Task: Look for space in Shāhīn Dezh, Iran from 5th June, 2023 to 16th June, 2023 for 2 adults in price range Rs.7000 to Rs.15000. Place can be entire place with 1  bedroom having 1 bed and 1 bathroom. Property type can be house, flat, guest house, hotel. Booking option can be shelf check-in. Required host language is English.
Action: Mouse moved to (542, 76)
Screenshot: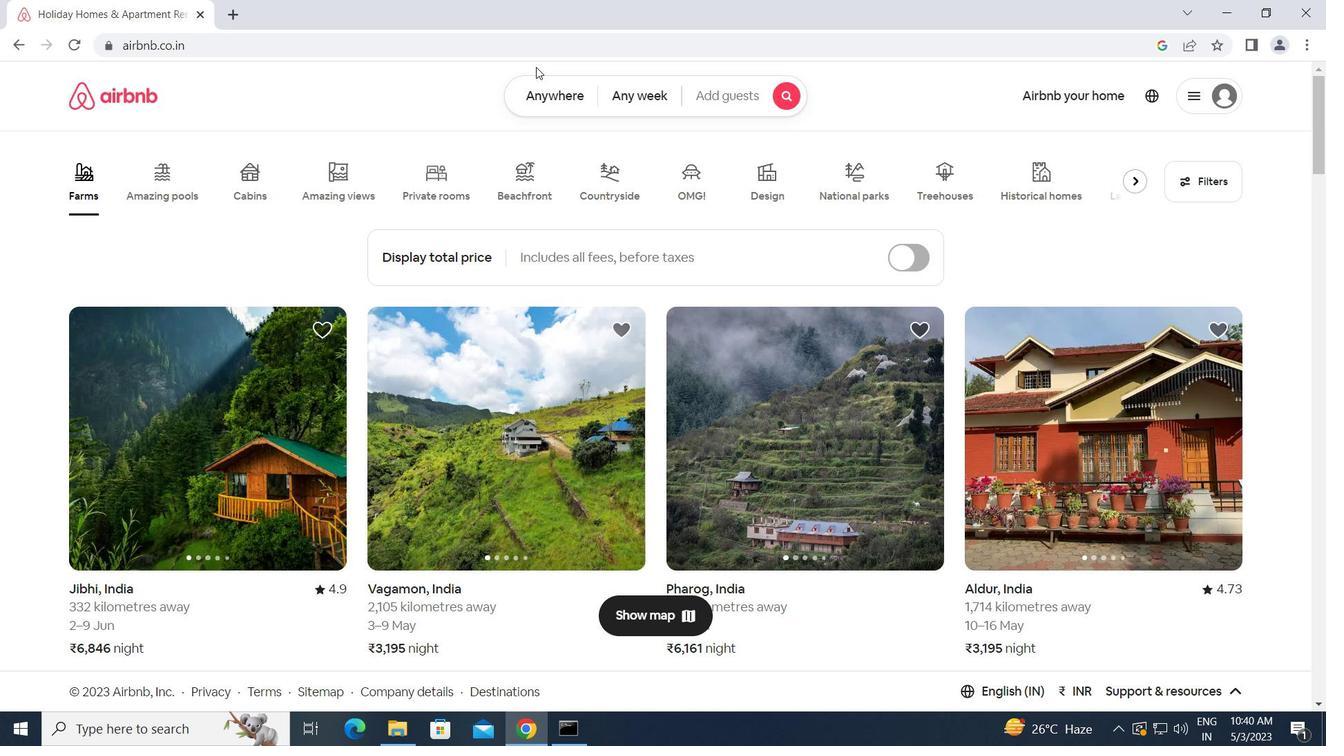 
Action: Mouse pressed left at (542, 76)
Screenshot: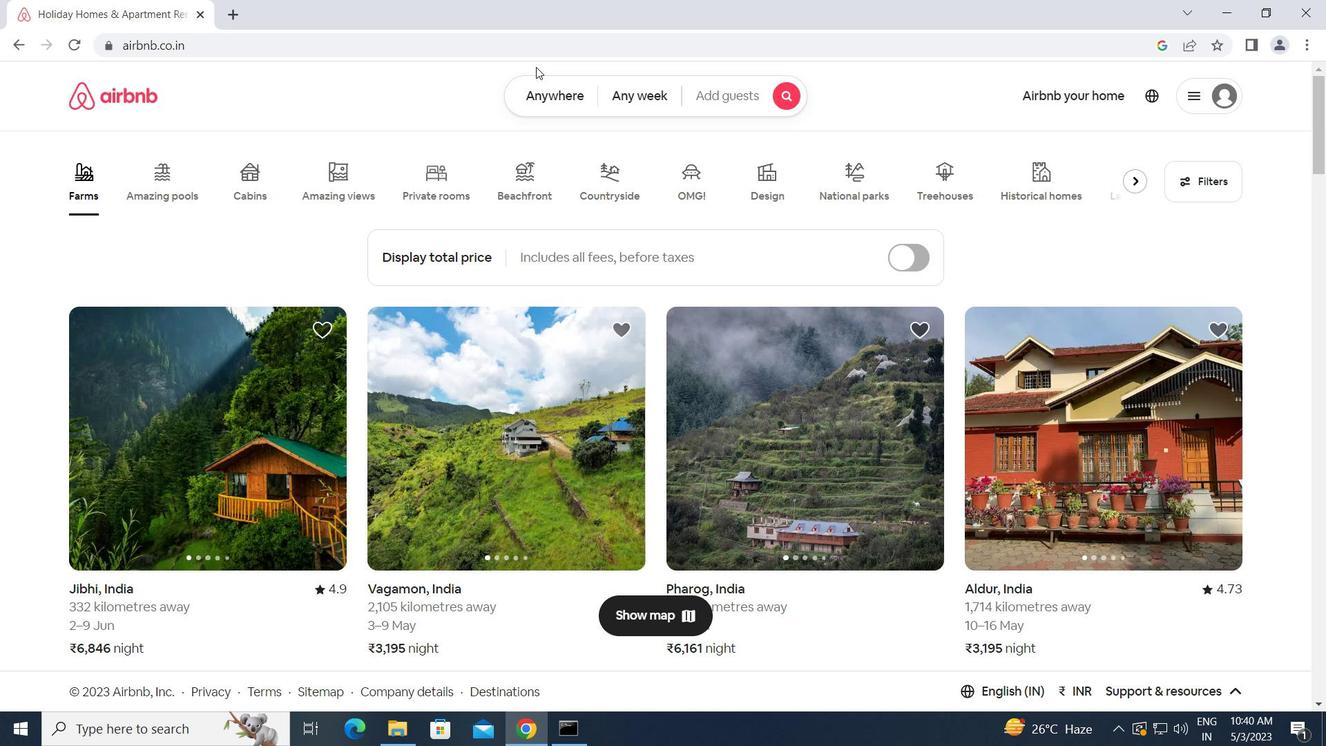 
Action: Mouse moved to (433, 149)
Screenshot: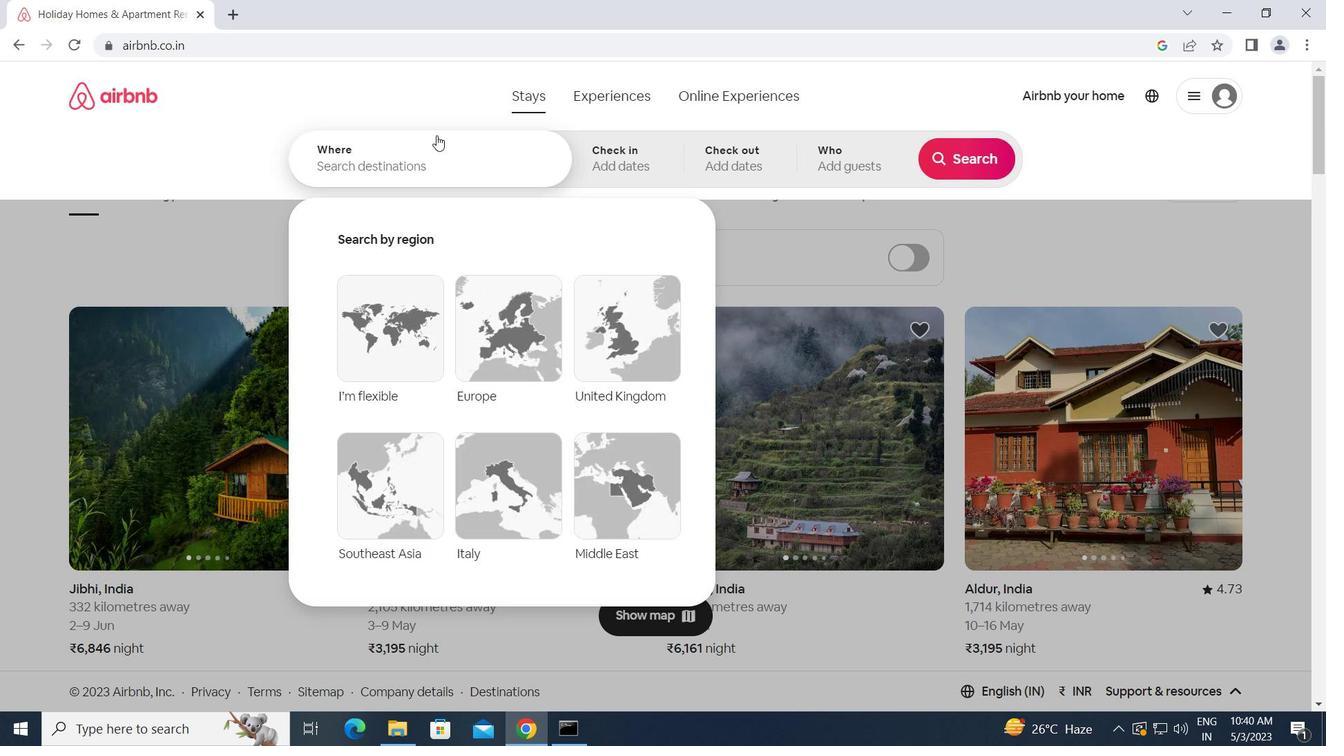 
Action: Mouse pressed left at (433, 149)
Screenshot: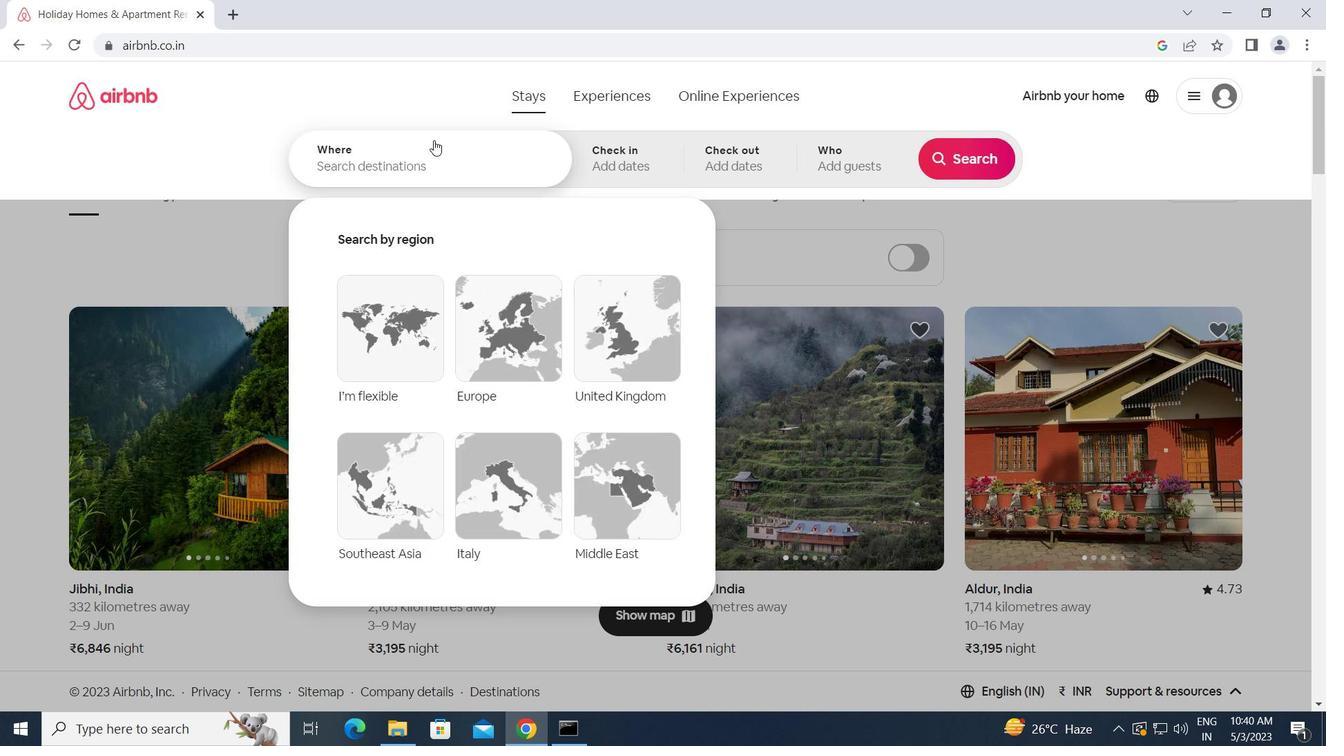 
Action: Key pressed s<Key.caps_lock>hahin,<Key.space><Key.backspace><Key.backspace><Key.space><Key.caps_lock>d<Key.caps_lock>ezh,<Key.space><Key.caps_lock>i<Key.caps_lock>ran<Key.enter>
Screenshot: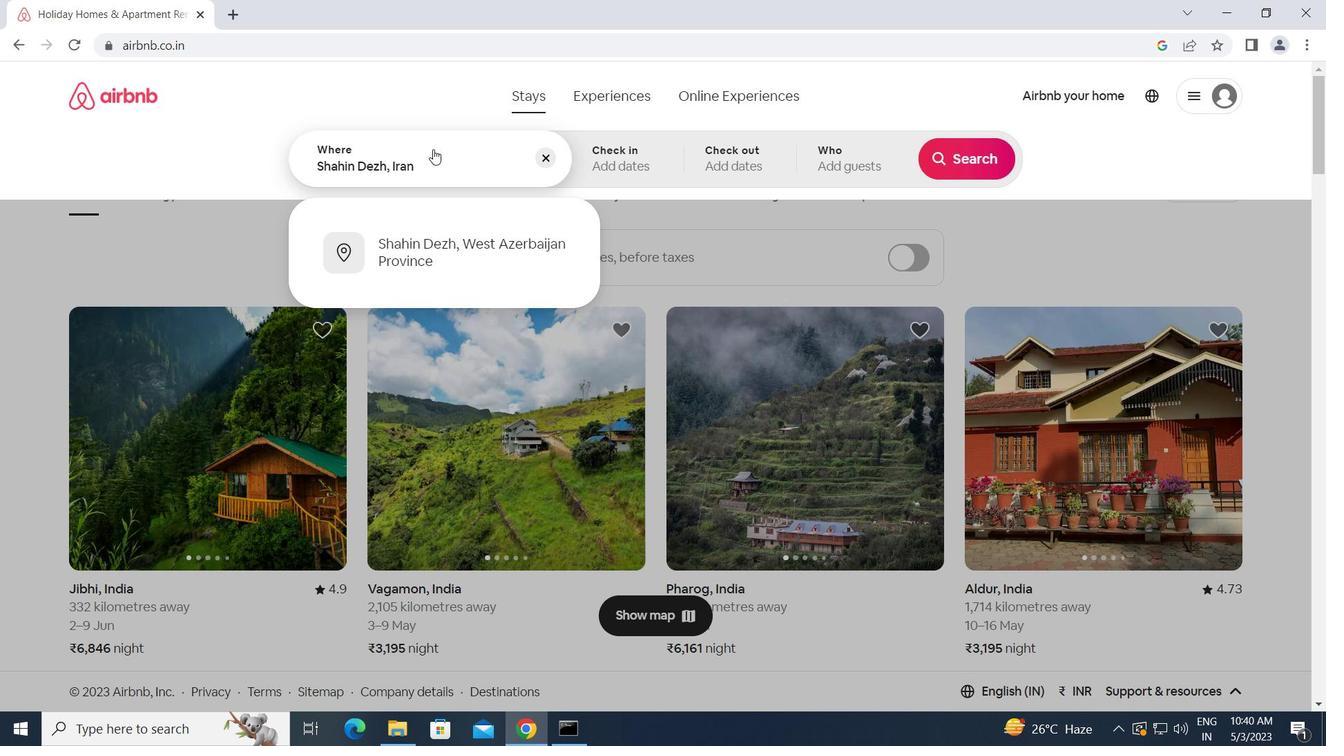 
Action: Mouse moved to (738, 412)
Screenshot: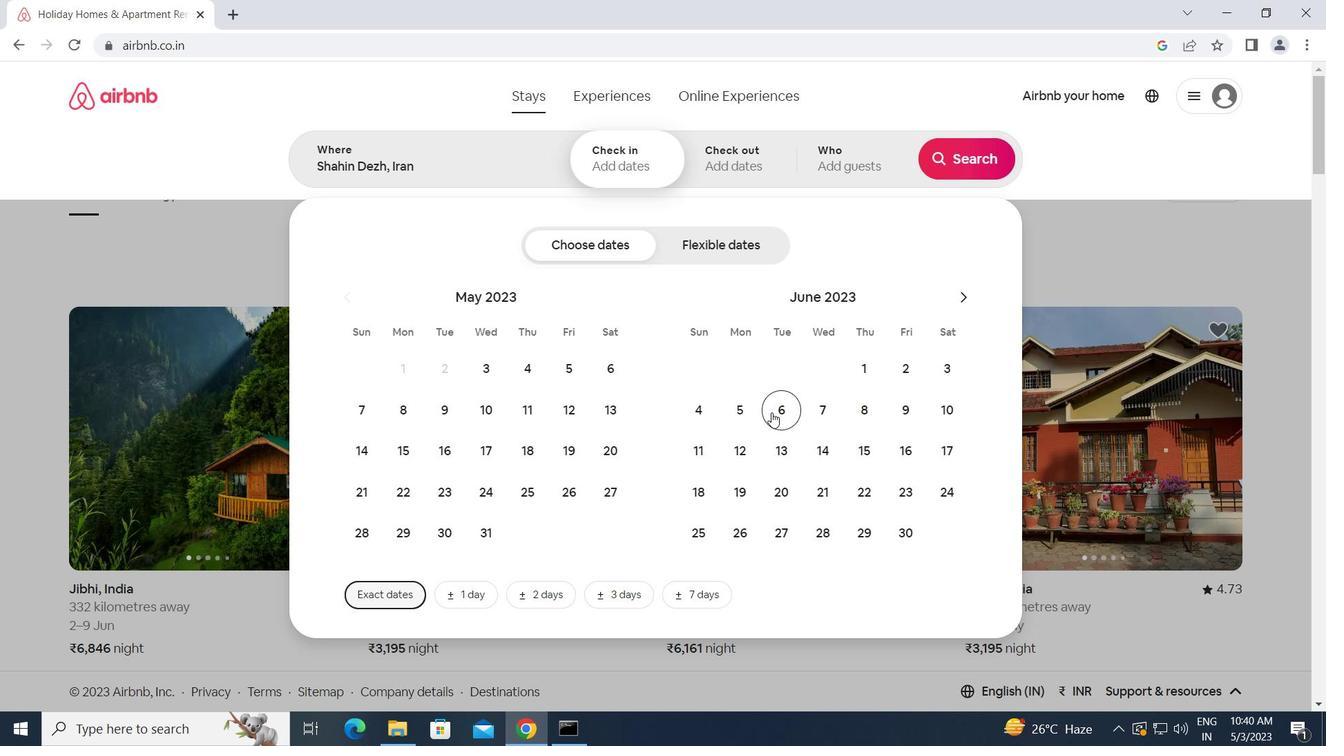 
Action: Mouse pressed left at (738, 412)
Screenshot: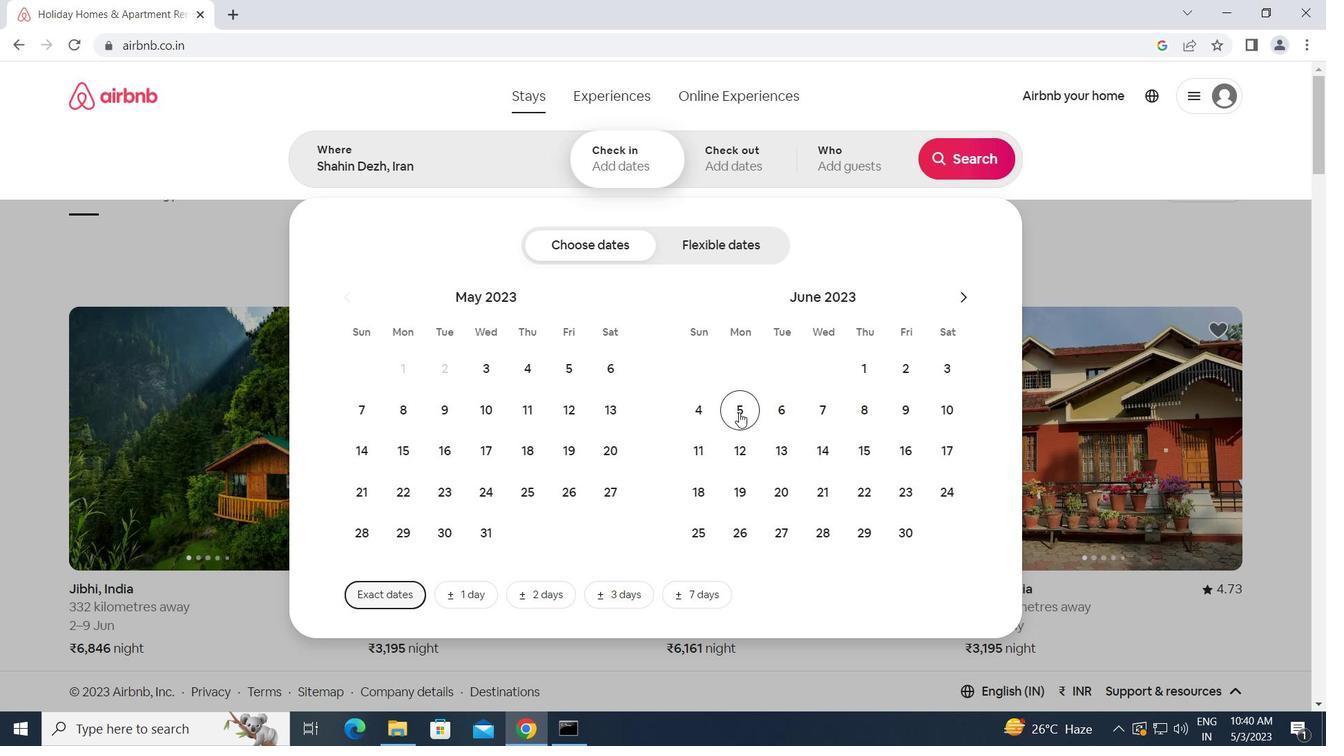 
Action: Mouse moved to (904, 451)
Screenshot: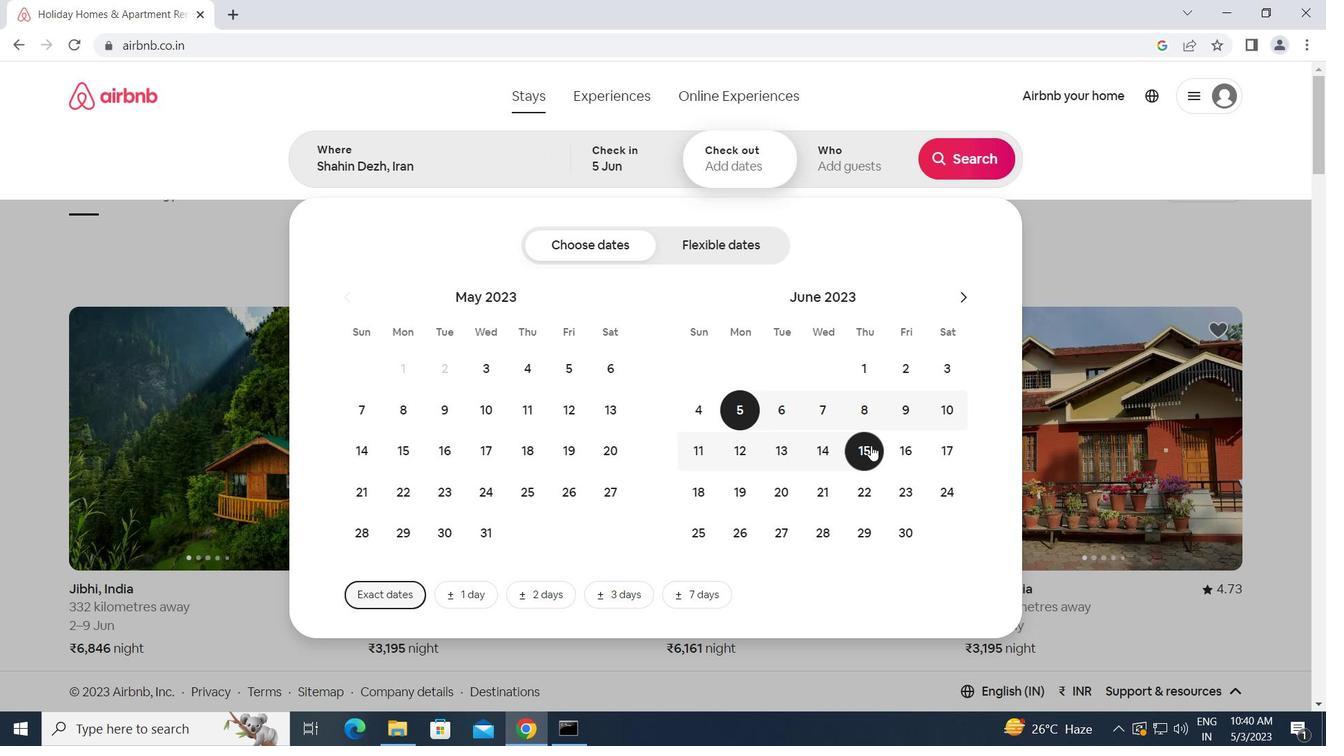 
Action: Mouse pressed left at (904, 451)
Screenshot: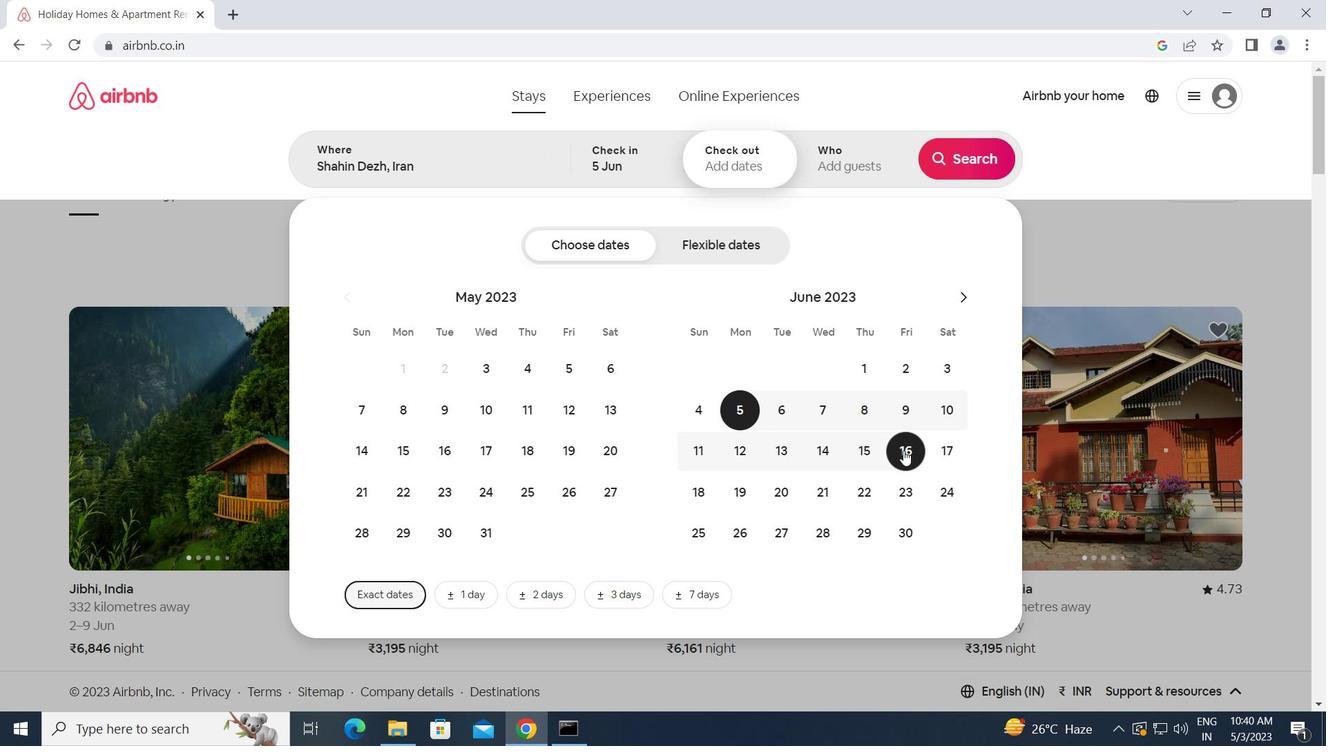
Action: Mouse moved to (840, 149)
Screenshot: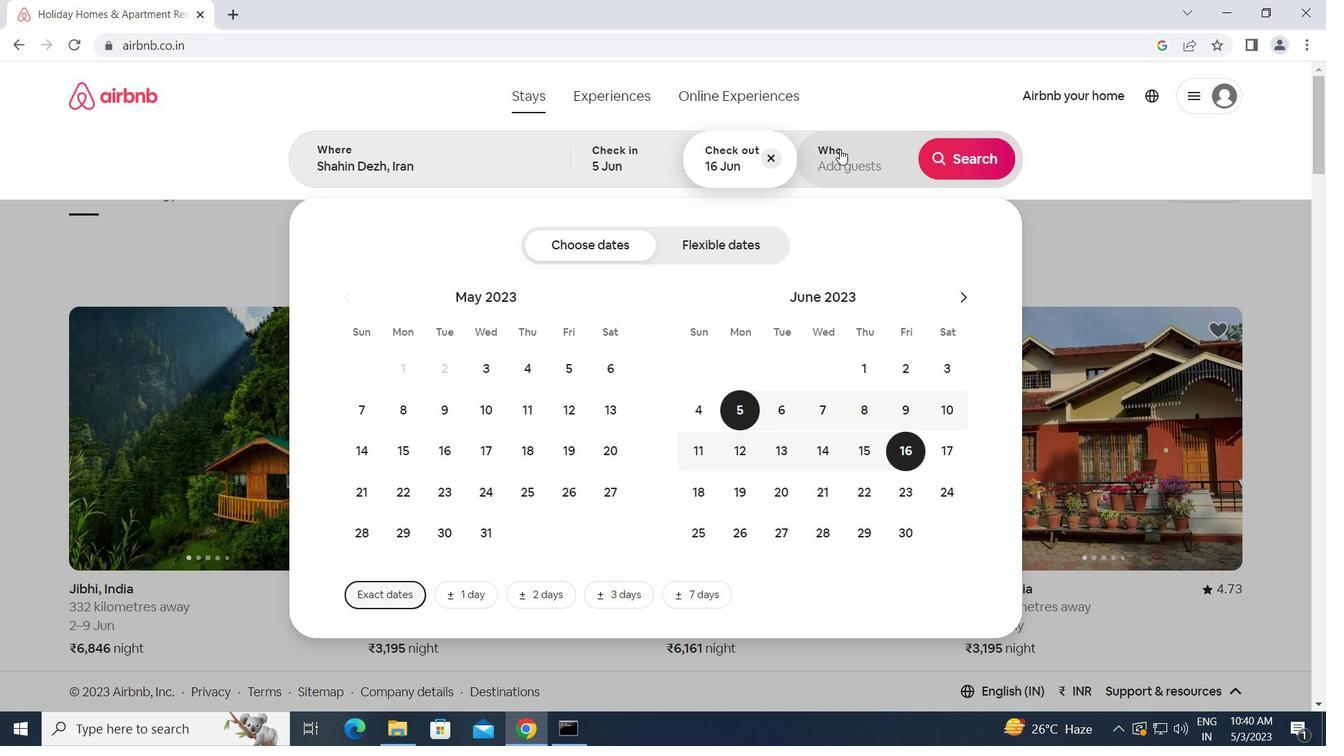 
Action: Mouse pressed left at (840, 149)
Screenshot: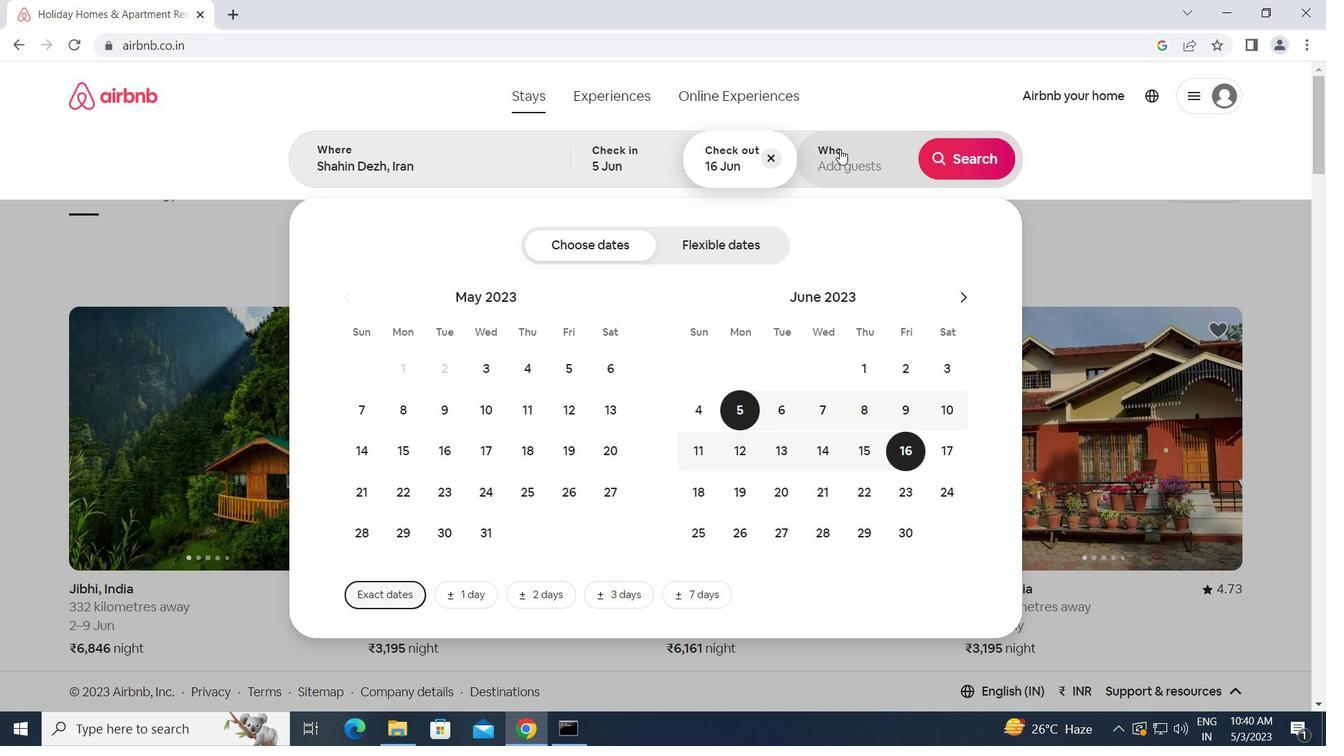 
Action: Mouse moved to (968, 257)
Screenshot: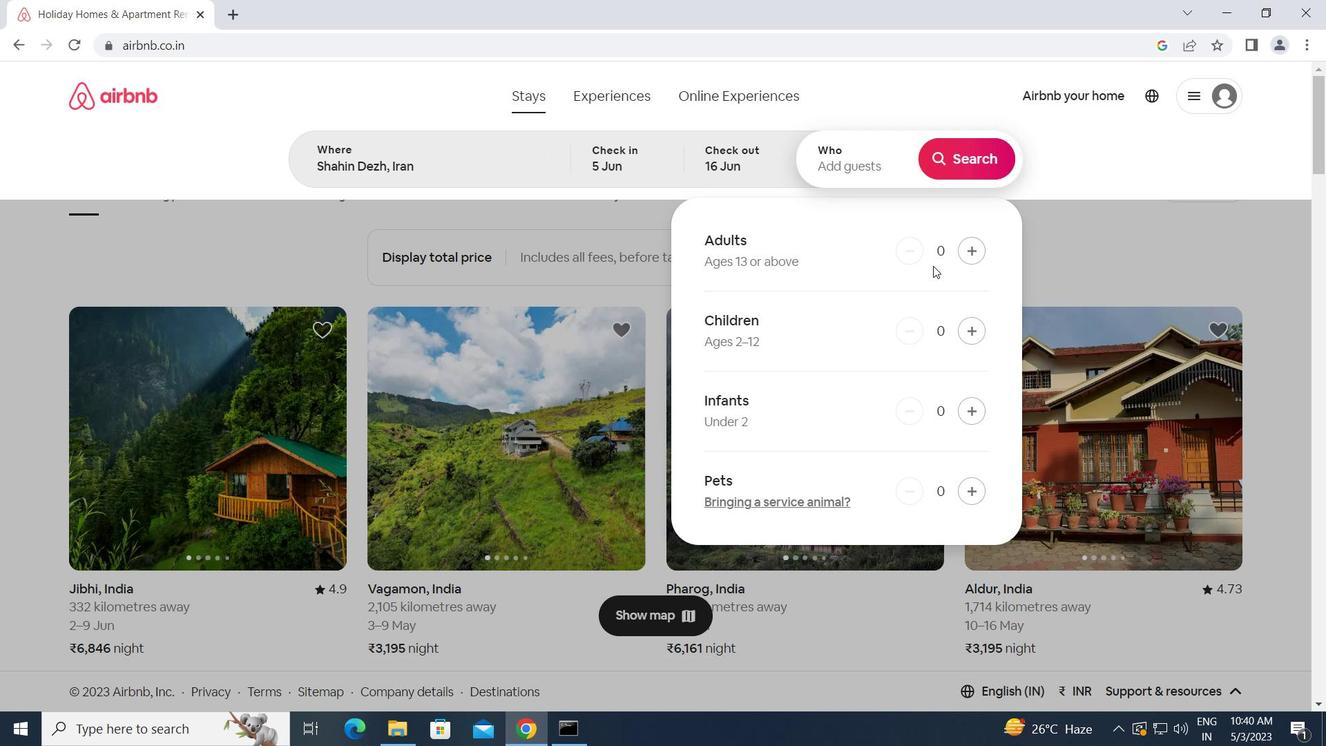 
Action: Mouse pressed left at (968, 257)
Screenshot: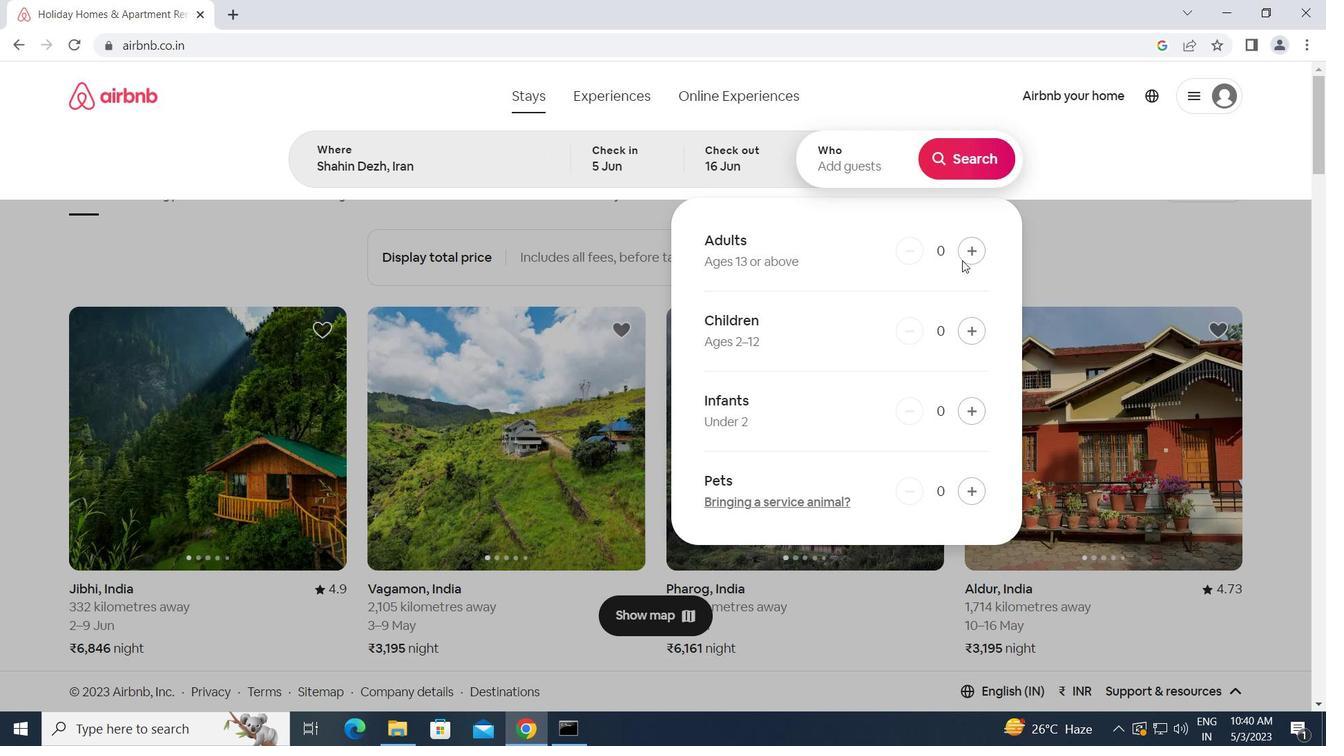 
Action: Mouse pressed left at (968, 257)
Screenshot: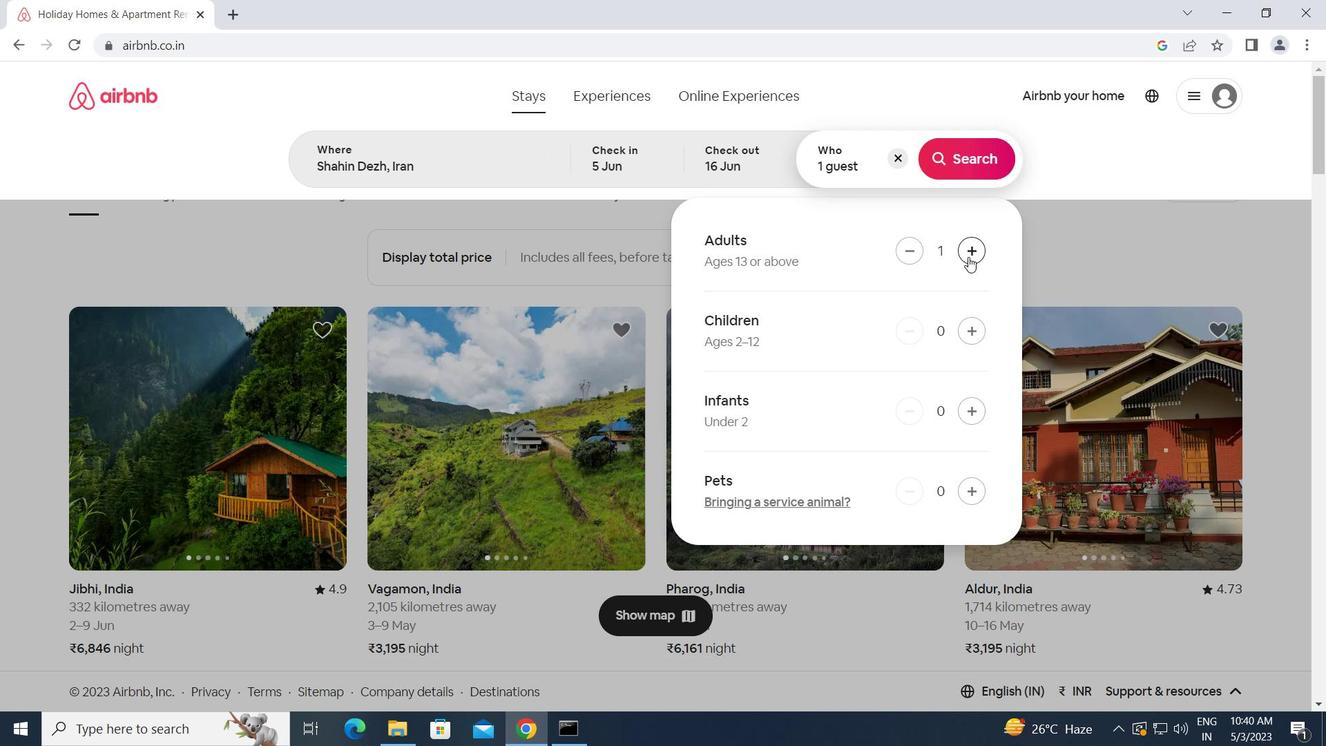 
Action: Mouse moved to (976, 141)
Screenshot: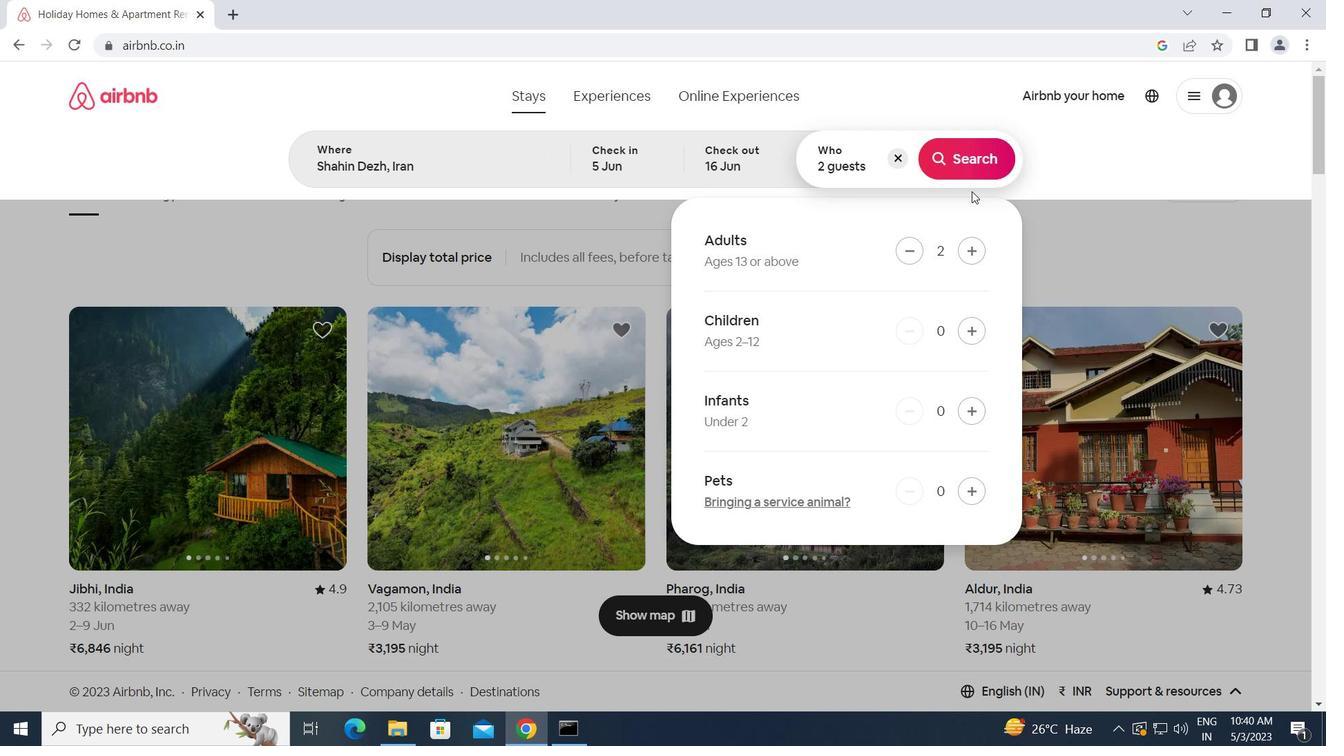 
Action: Mouse pressed left at (976, 141)
Screenshot: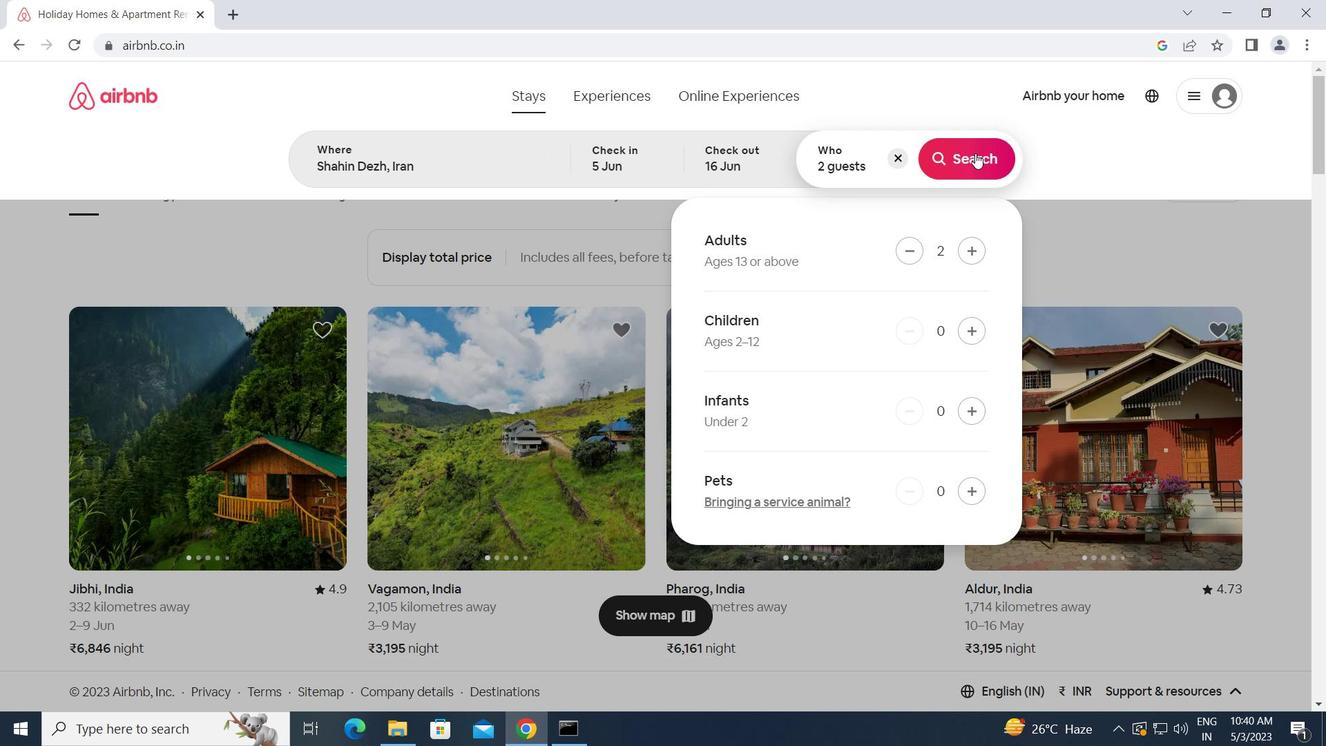 
Action: Mouse moved to (1242, 176)
Screenshot: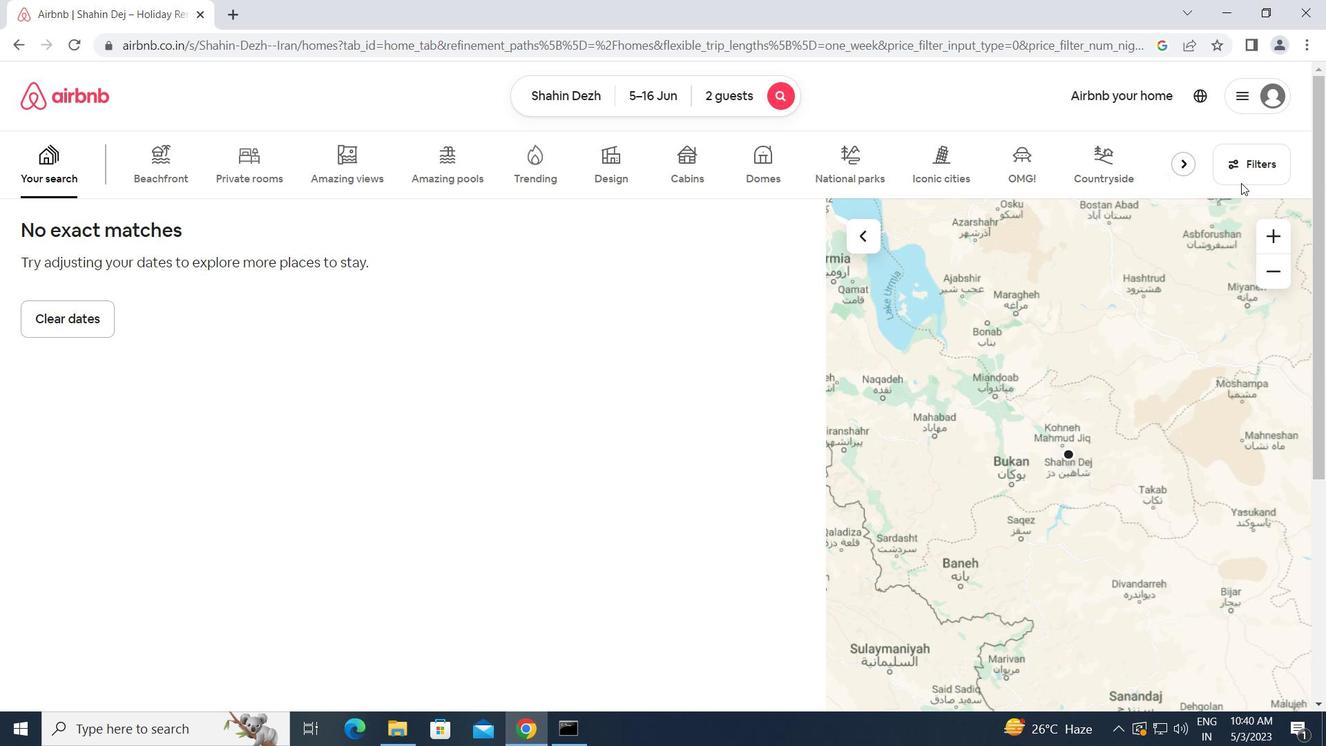 
Action: Mouse pressed left at (1242, 176)
Screenshot: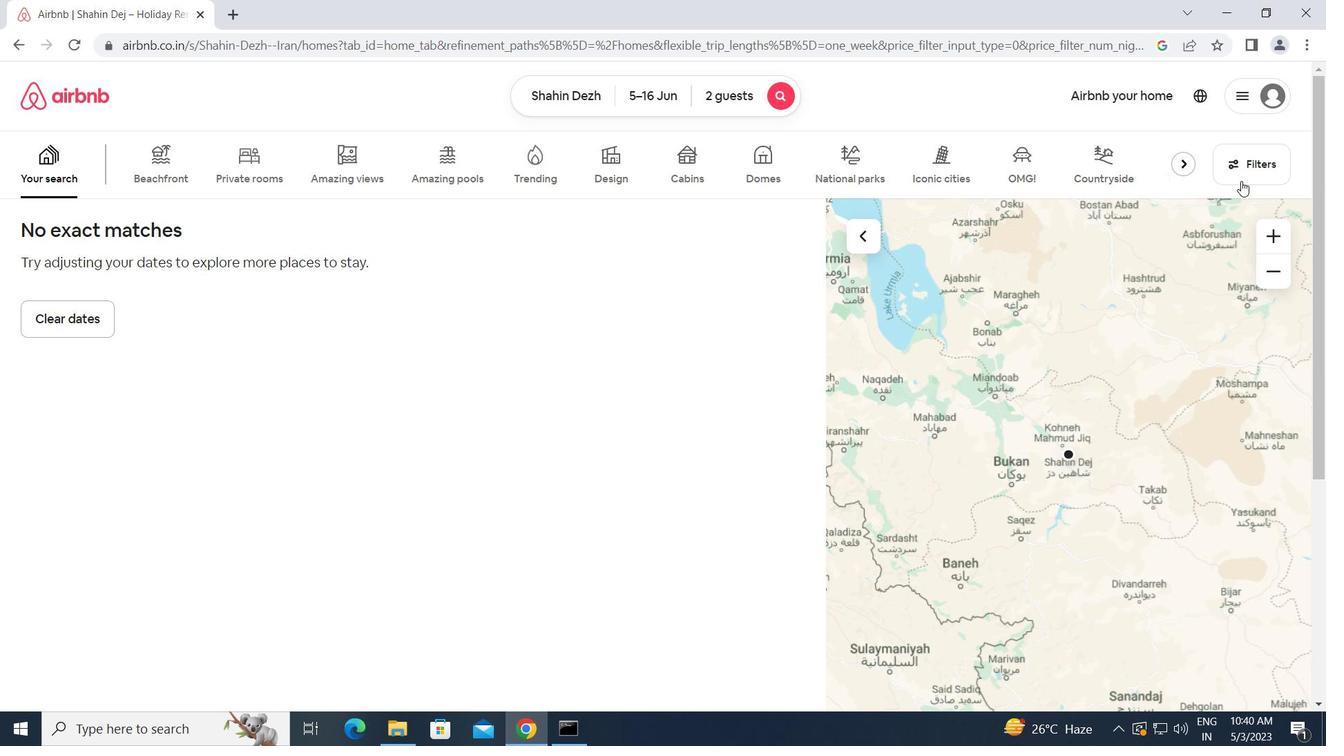 
Action: Mouse moved to (443, 266)
Screenshot: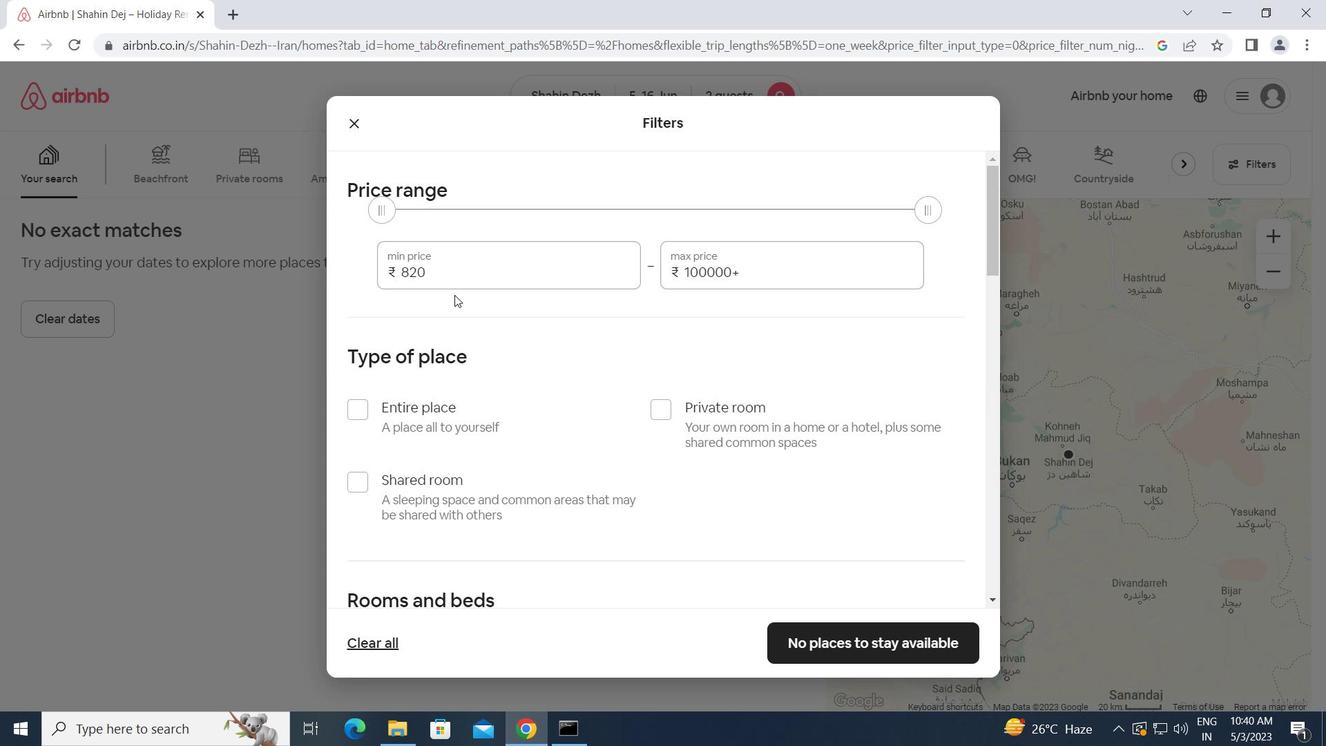 
Action: Mouse pressed left at (443, 266)
Screenshot: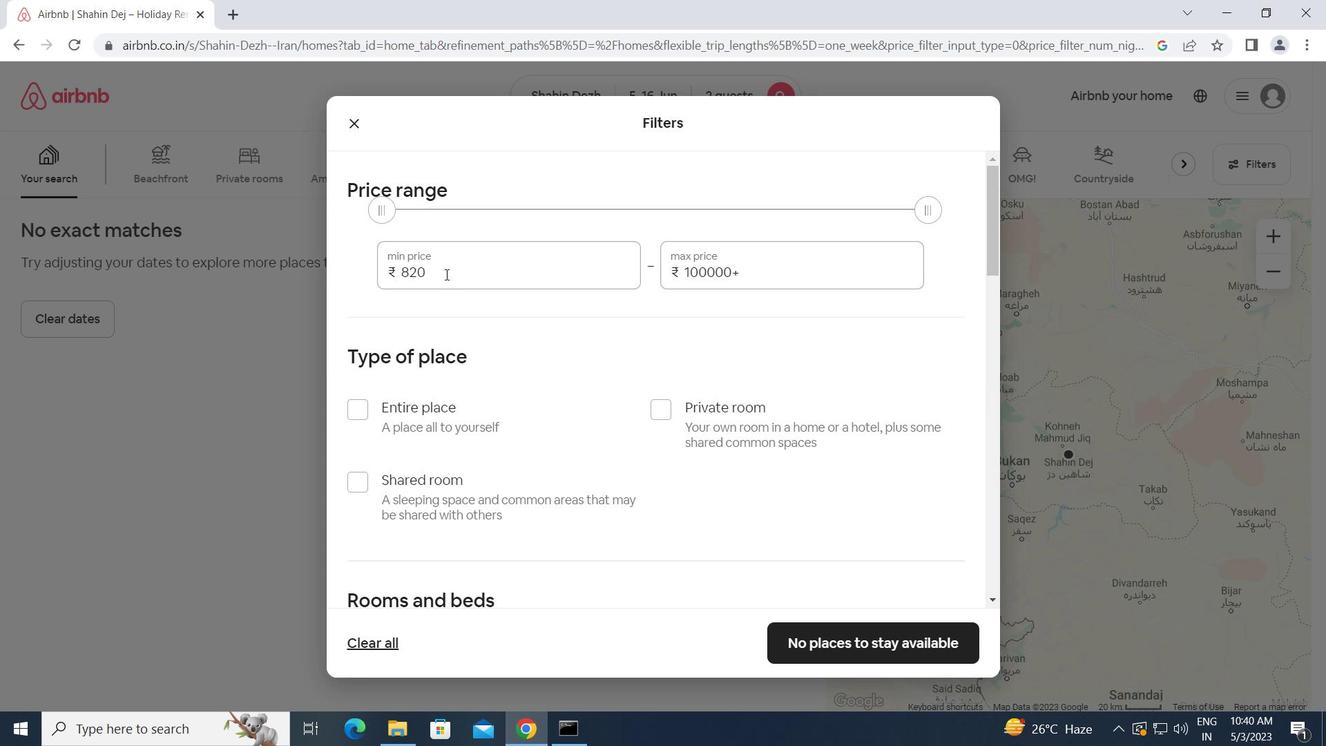 
Action: Mouse moved to (396, 279)
Screenshot: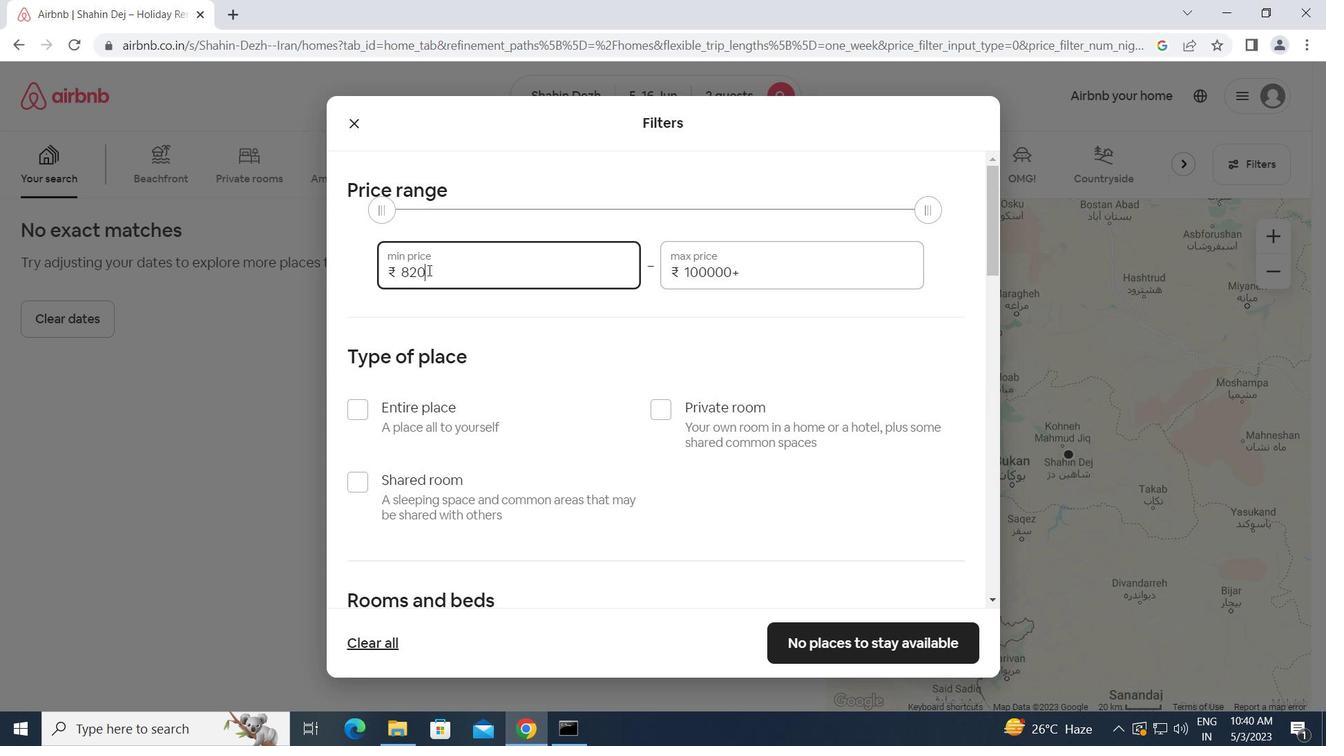 
Action: Key pressed 7000<Key.tab>15000
Screenshot: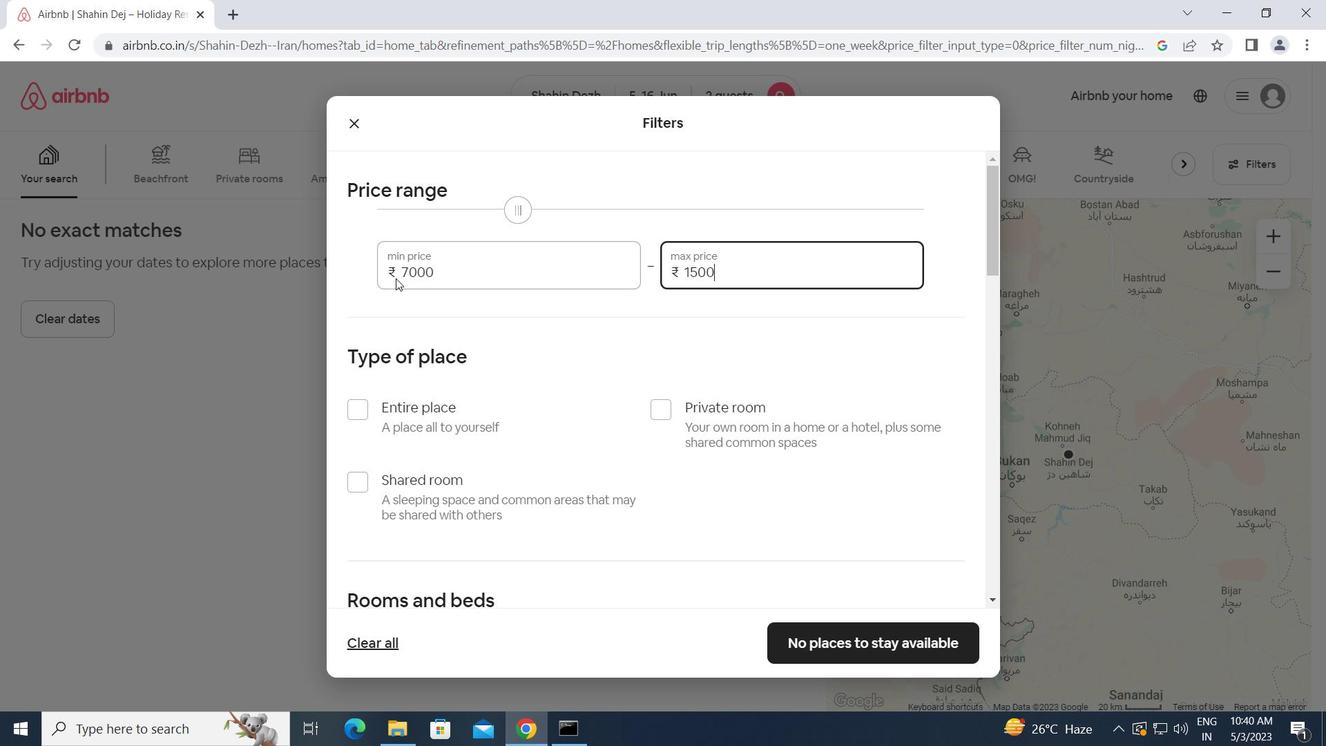 
Action: Mouse moved to (361, 411)
Screenshot: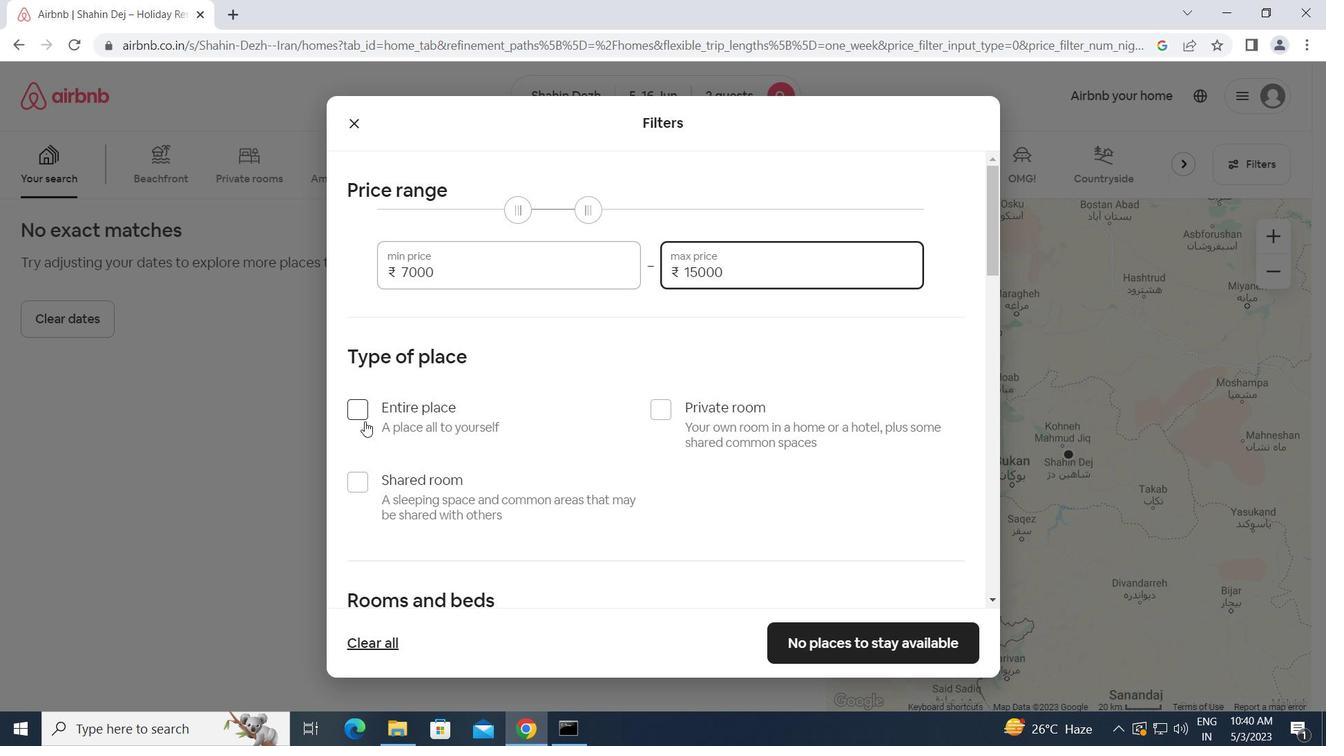 
Action: Mouse pressed left at (361, 411)
Screenshot: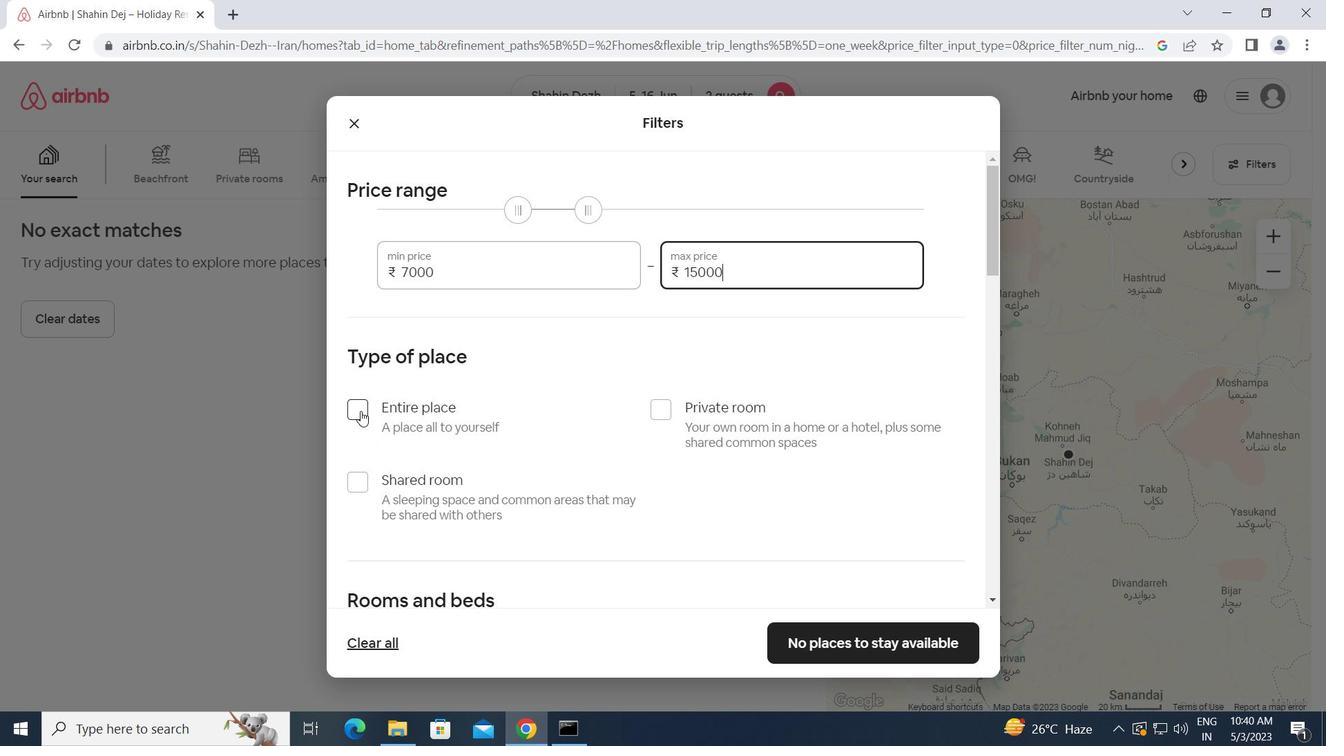 
Action: Mouse moved to (369, 413)
Screenshot: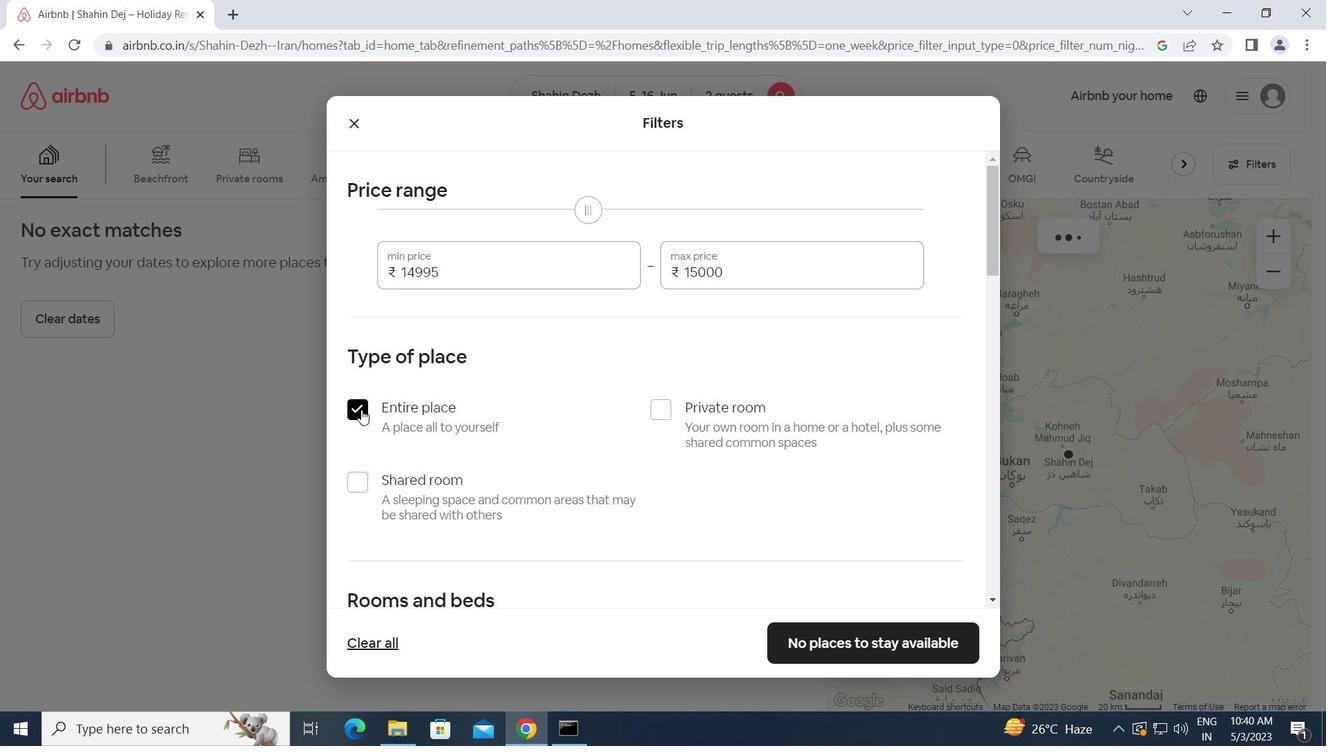 
Action: Mouse scrolled (369, 412) with delta (0, 0)
Screenshot: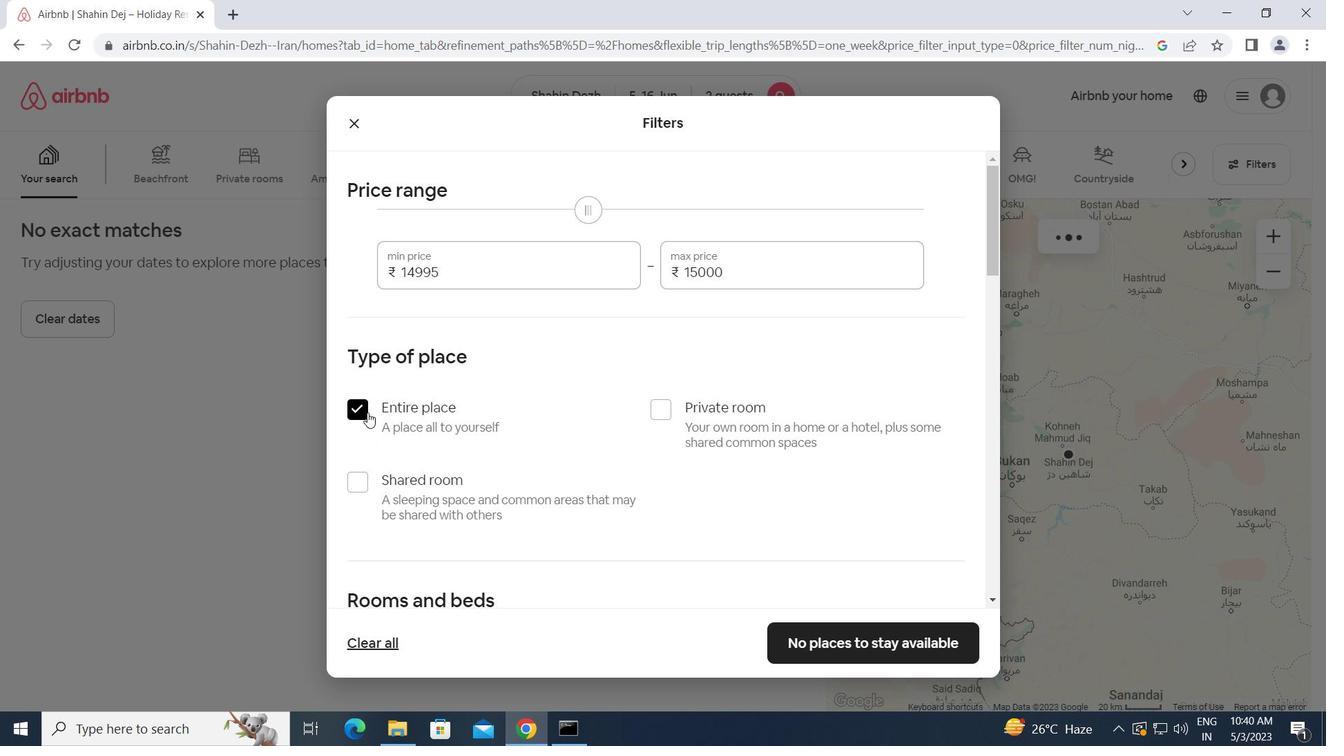 
Action: Mouse scrolled (369, 412) with delta (0, 0)
Screenshot: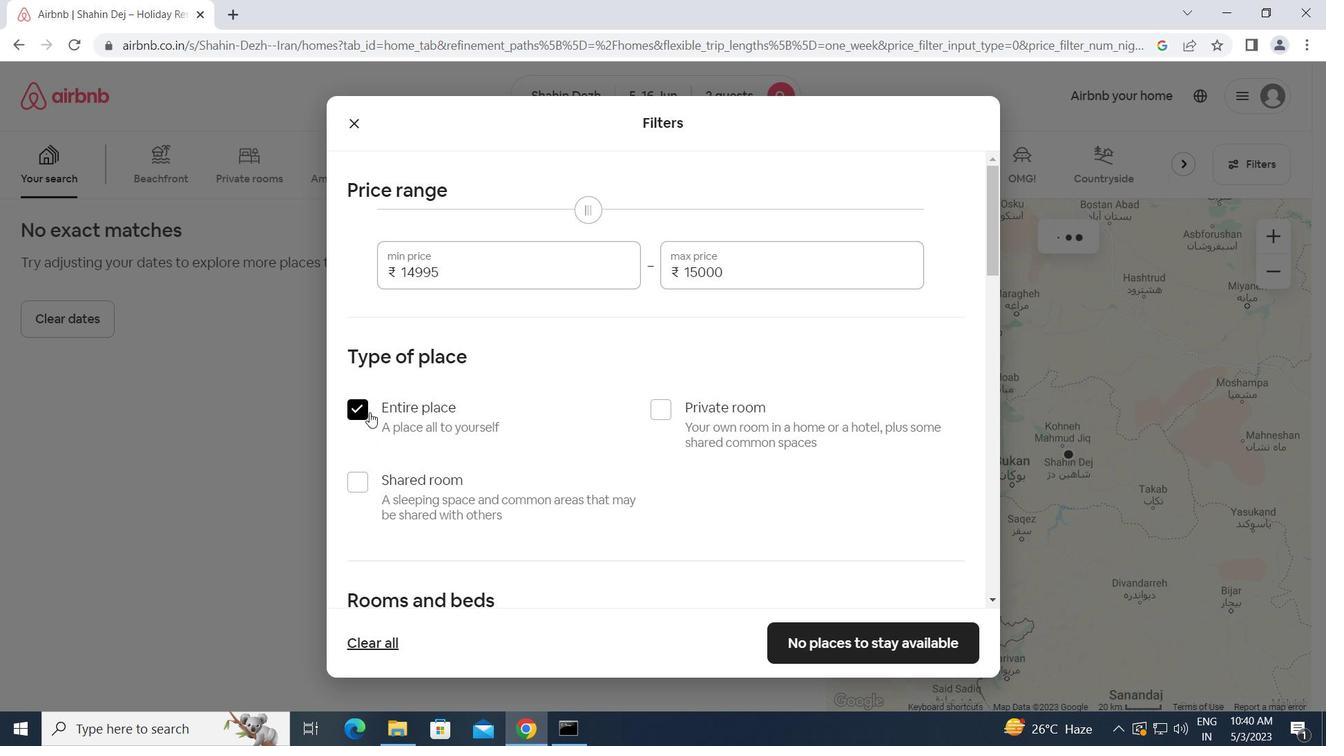 
Action: Mouse scrolled (369, 412) with delta (0, 0)
Screenshot: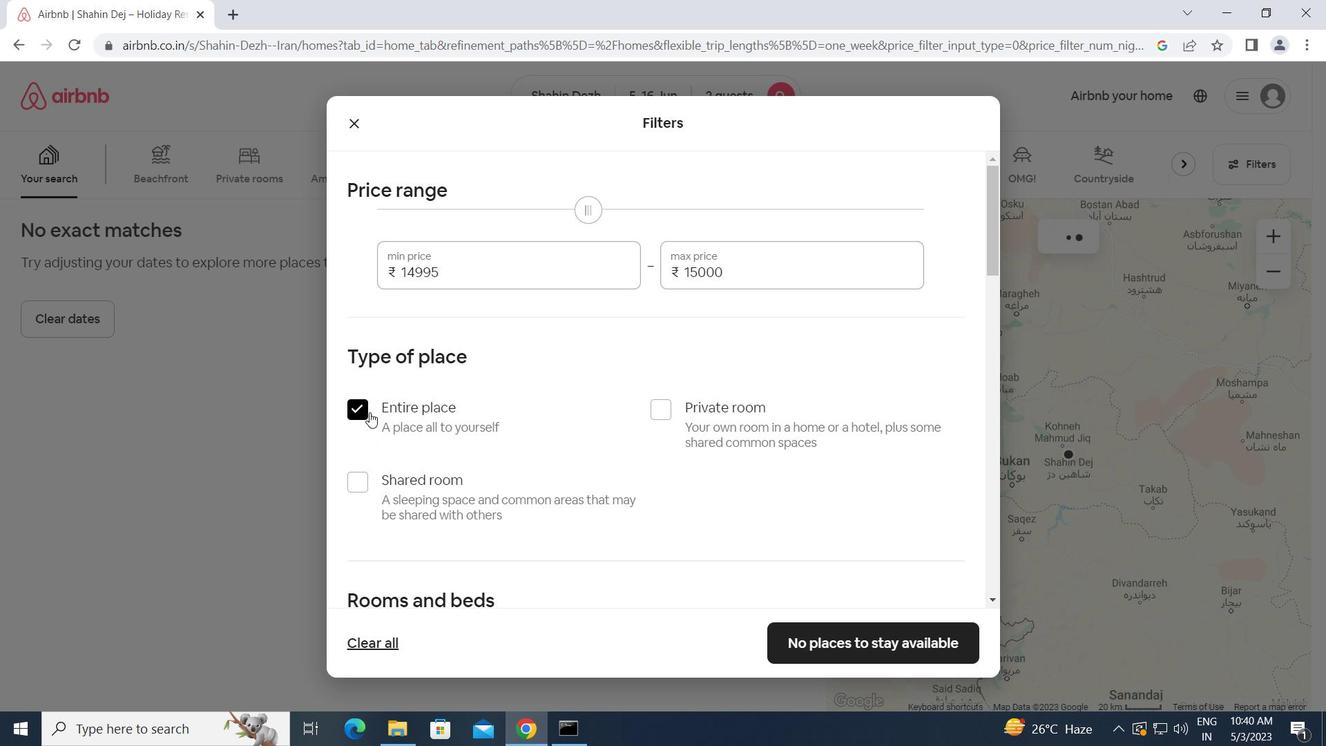 
Action: Mouse scrolled (369, 412) with delta (0, 0)
Screenshot: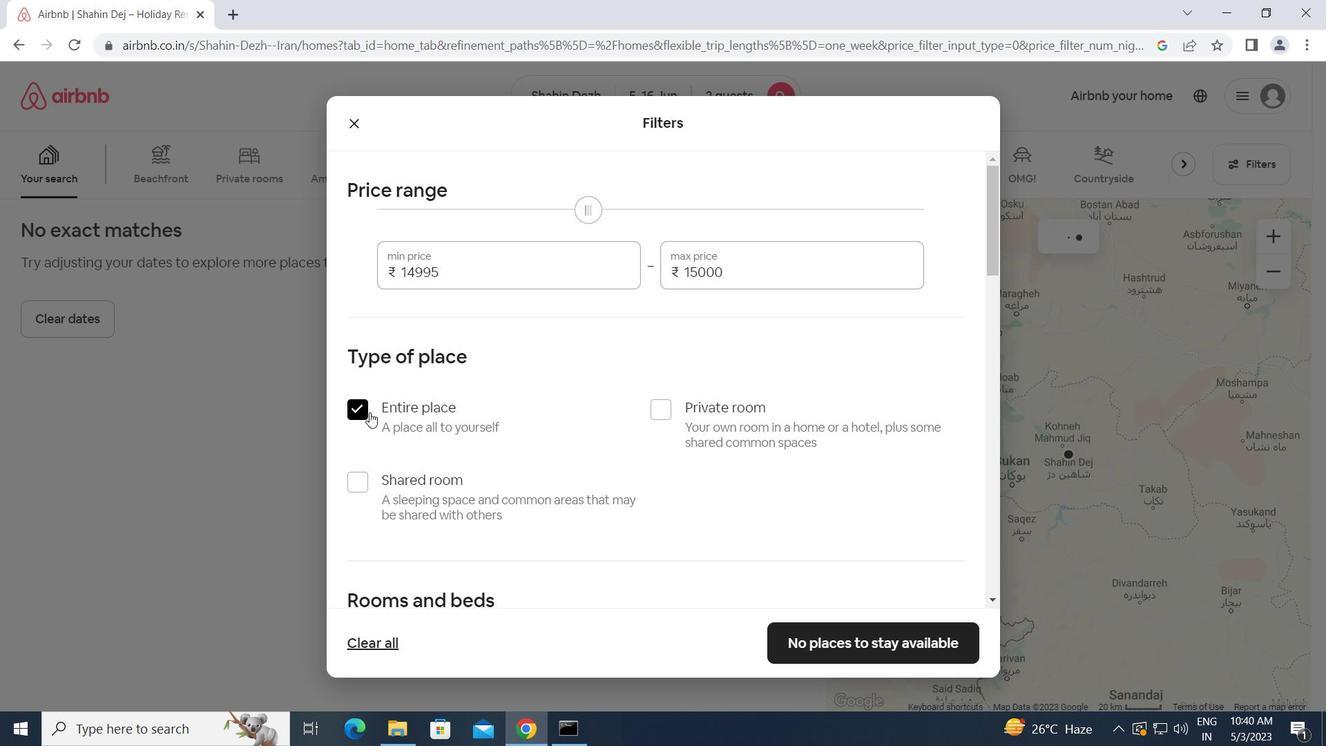 
Action: Mouse moved to (458, 358)
Screenshot: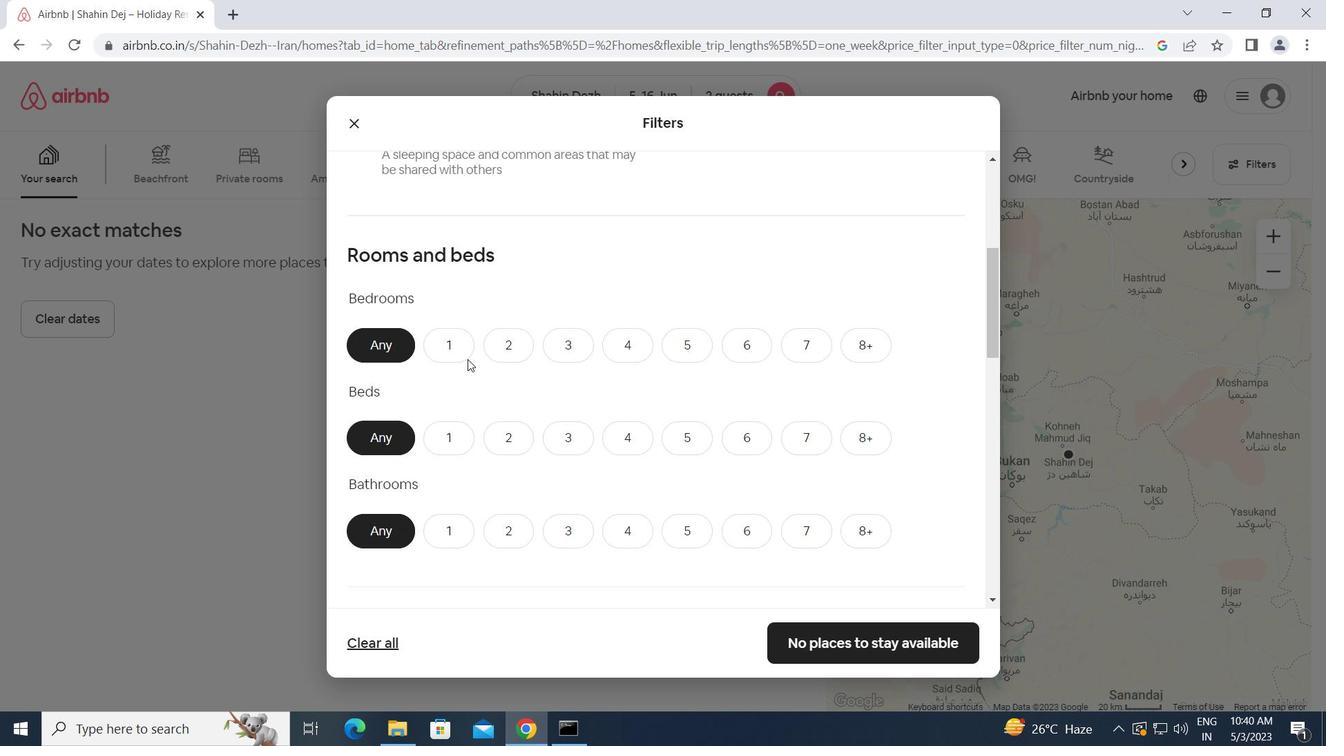 
Action: Mouse pressed left at (458, 358)
Screenshot: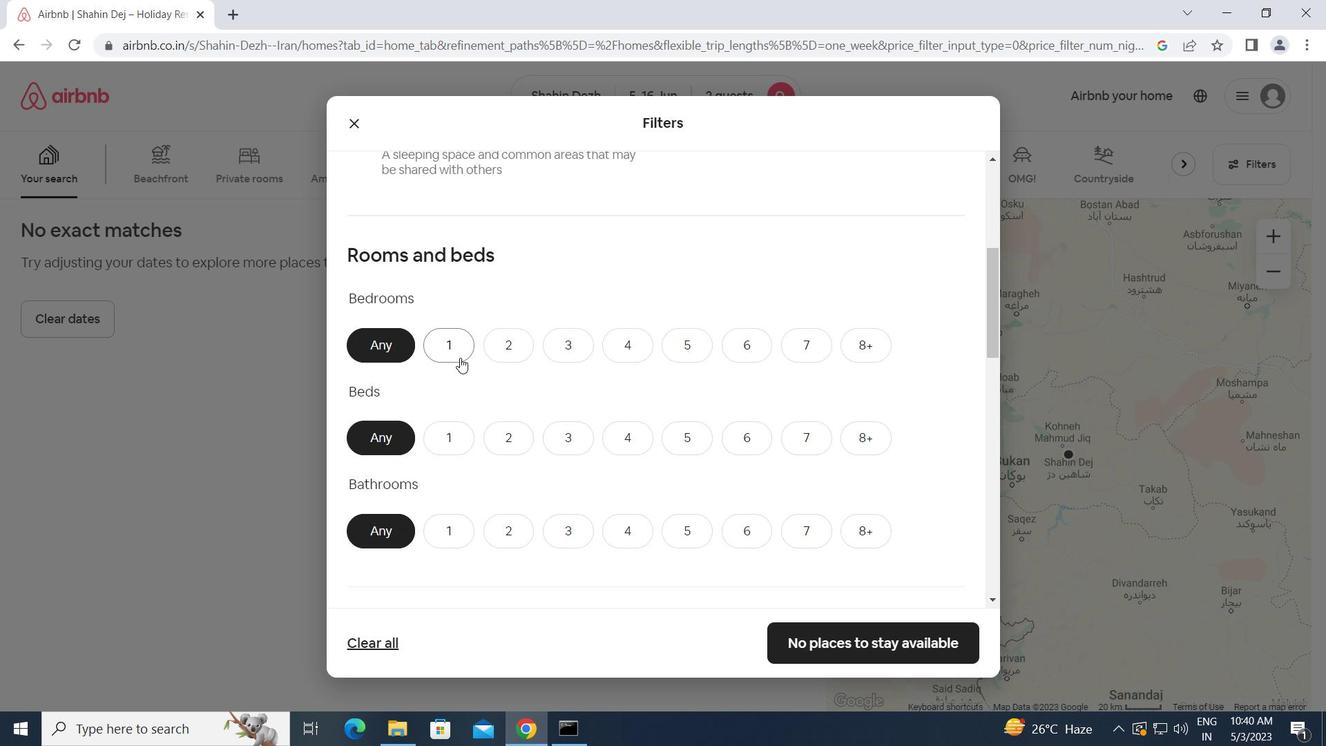
Action: Mouse moved to (443, 438)
Screenshot: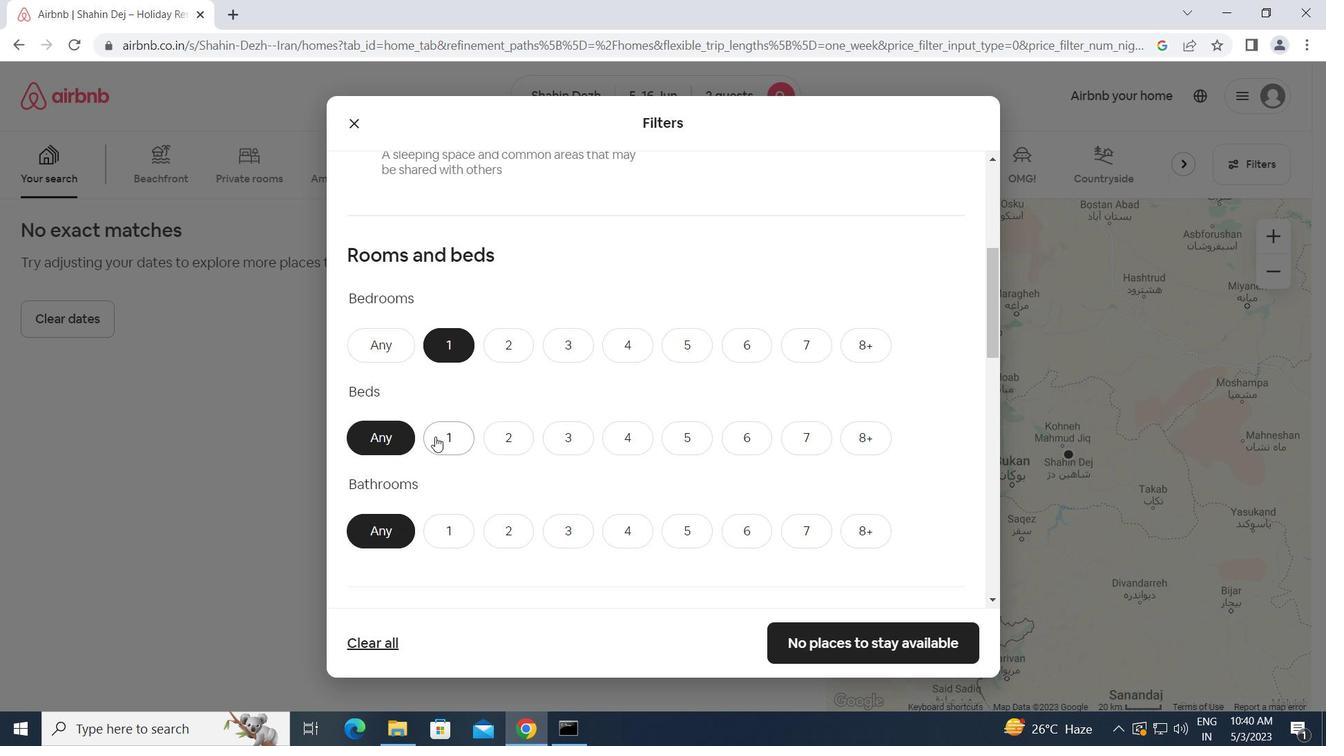 
Action: Mouse pressed left at (443, 438)
Screenshot: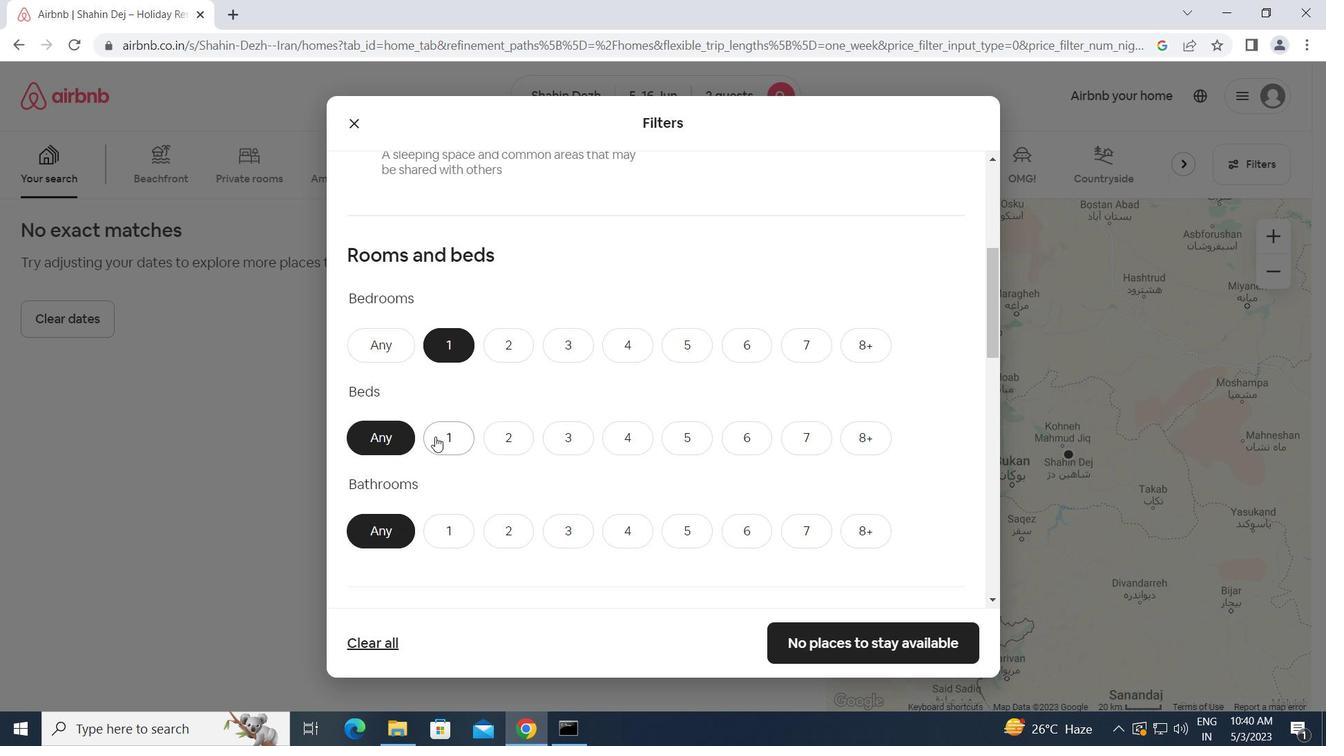
Action: Mouse moved to (436, 529)
Screenshot: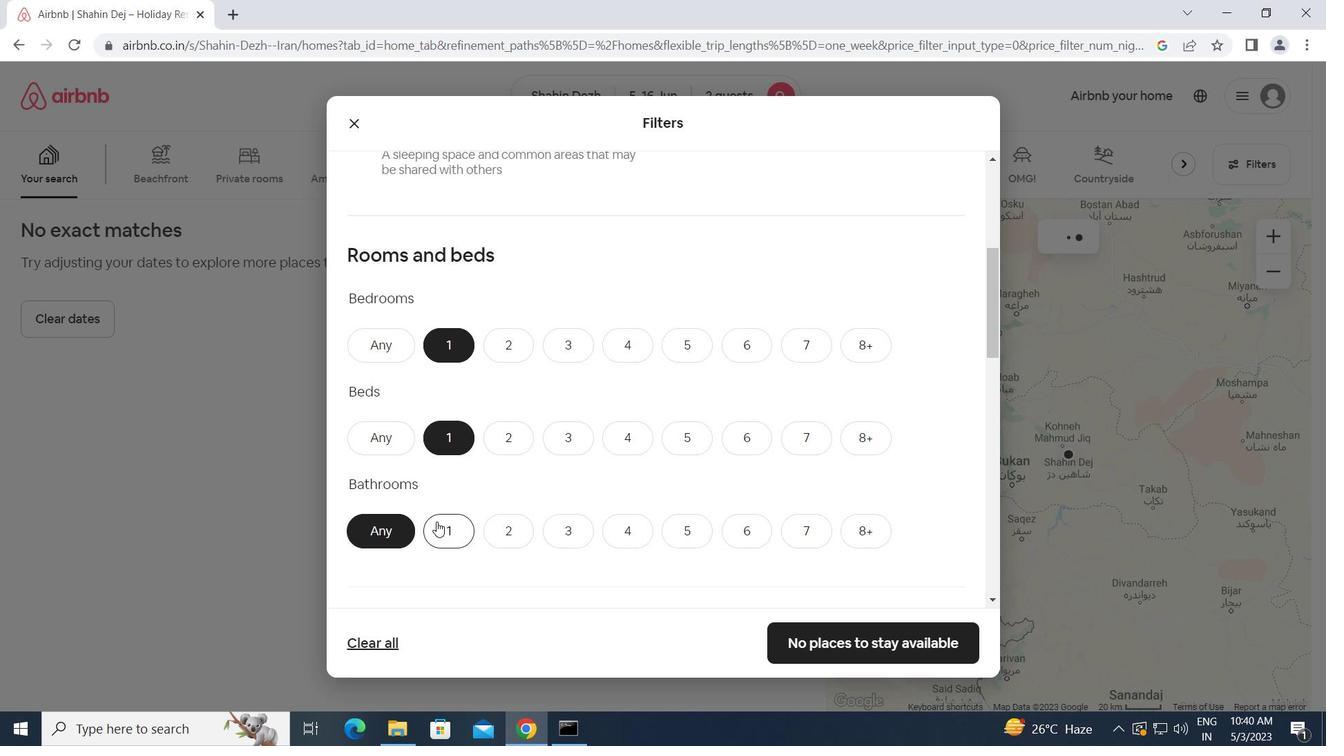 
Action: Mouse pressed left at (436, 529)
Screenshot: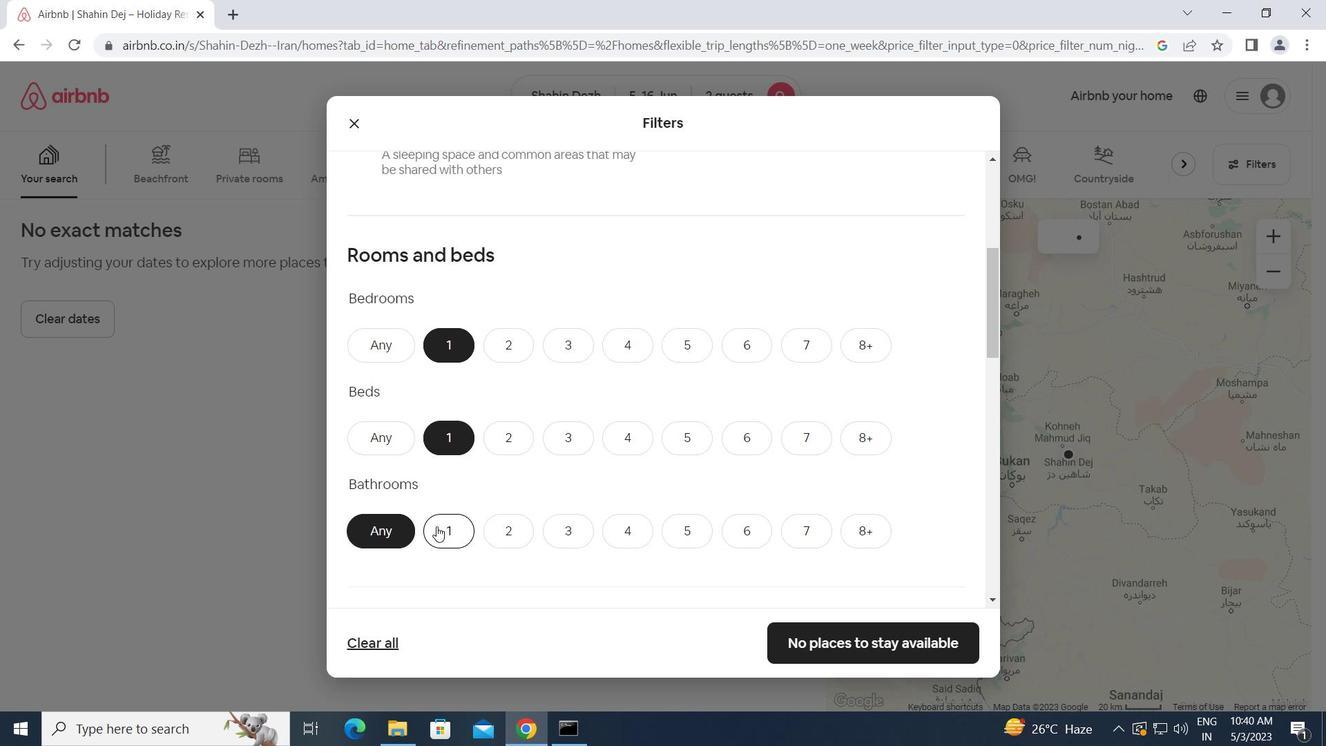
Action: Mouse moved to (469, 563)
Screenshot: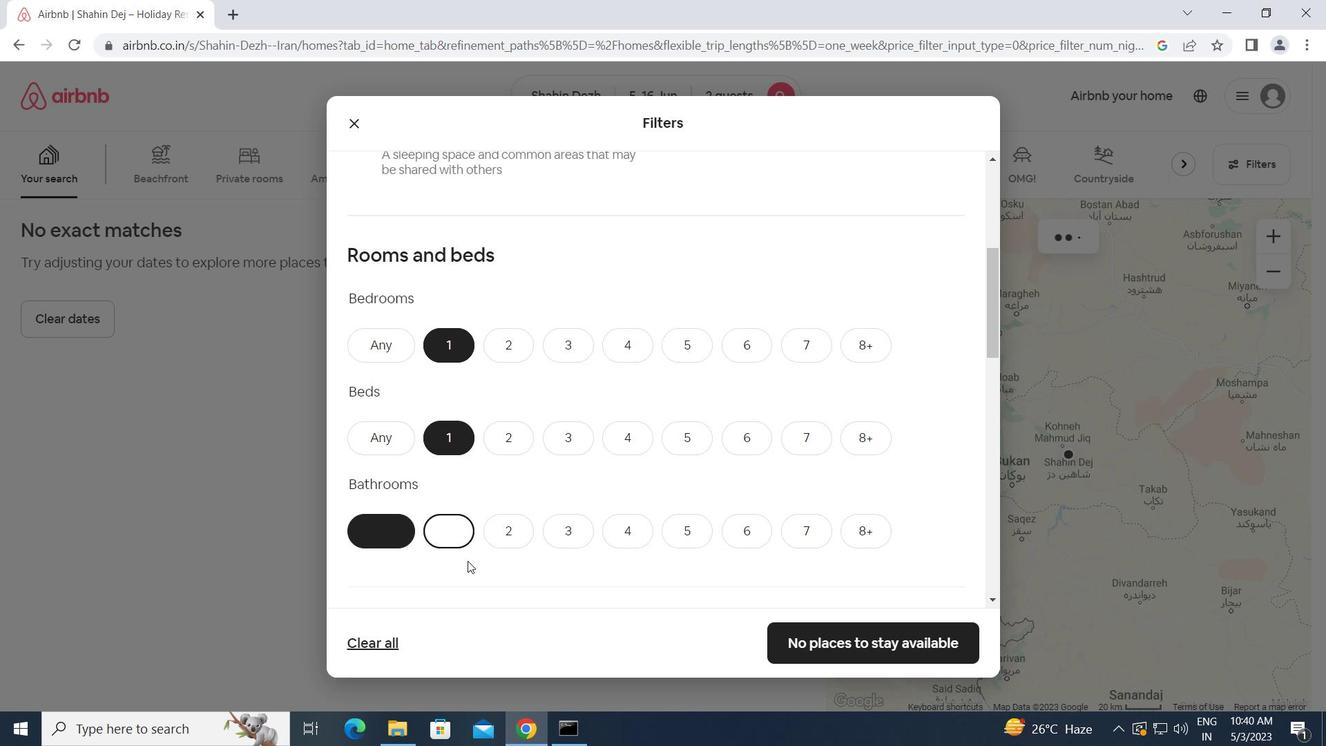 
Action: Mouse scrolled (469, 563) with delta (0, 0)
Screenshot: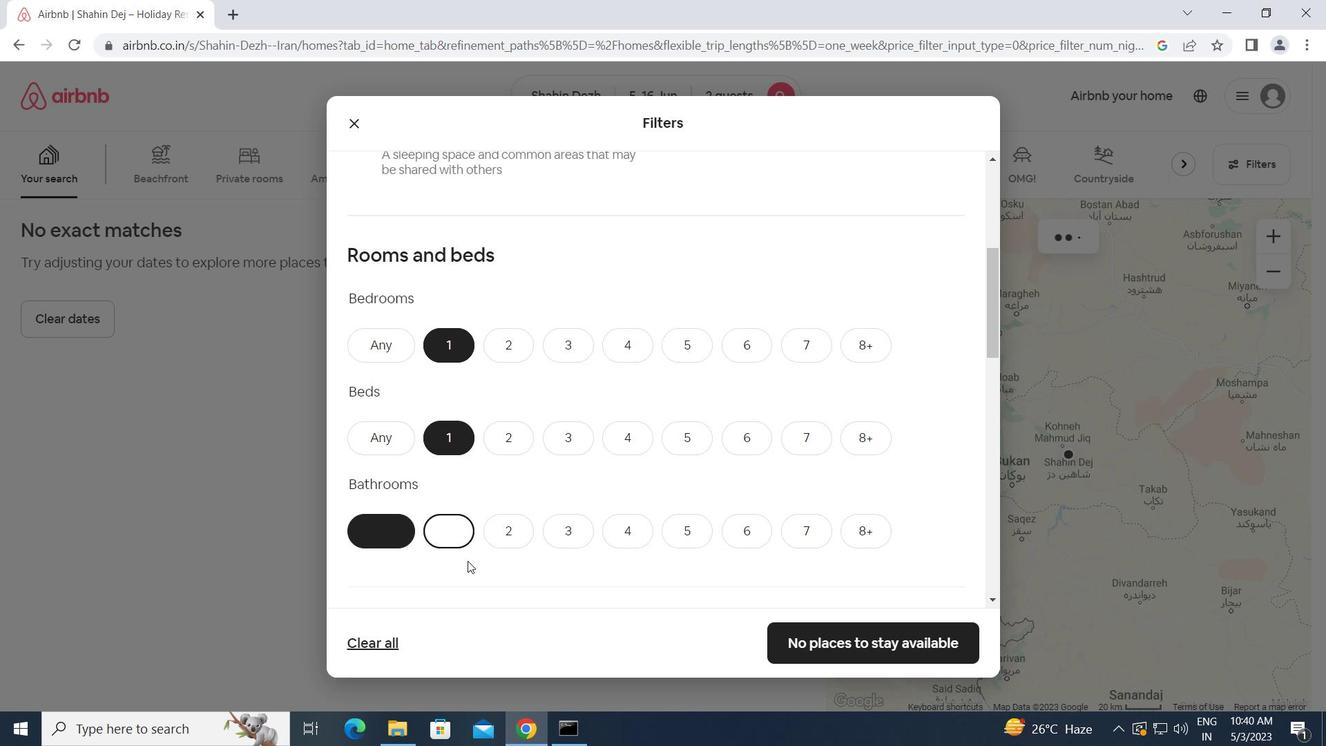 
Action: Mouse scrolled (469, 563) with delta (0, 0)
Screenshot: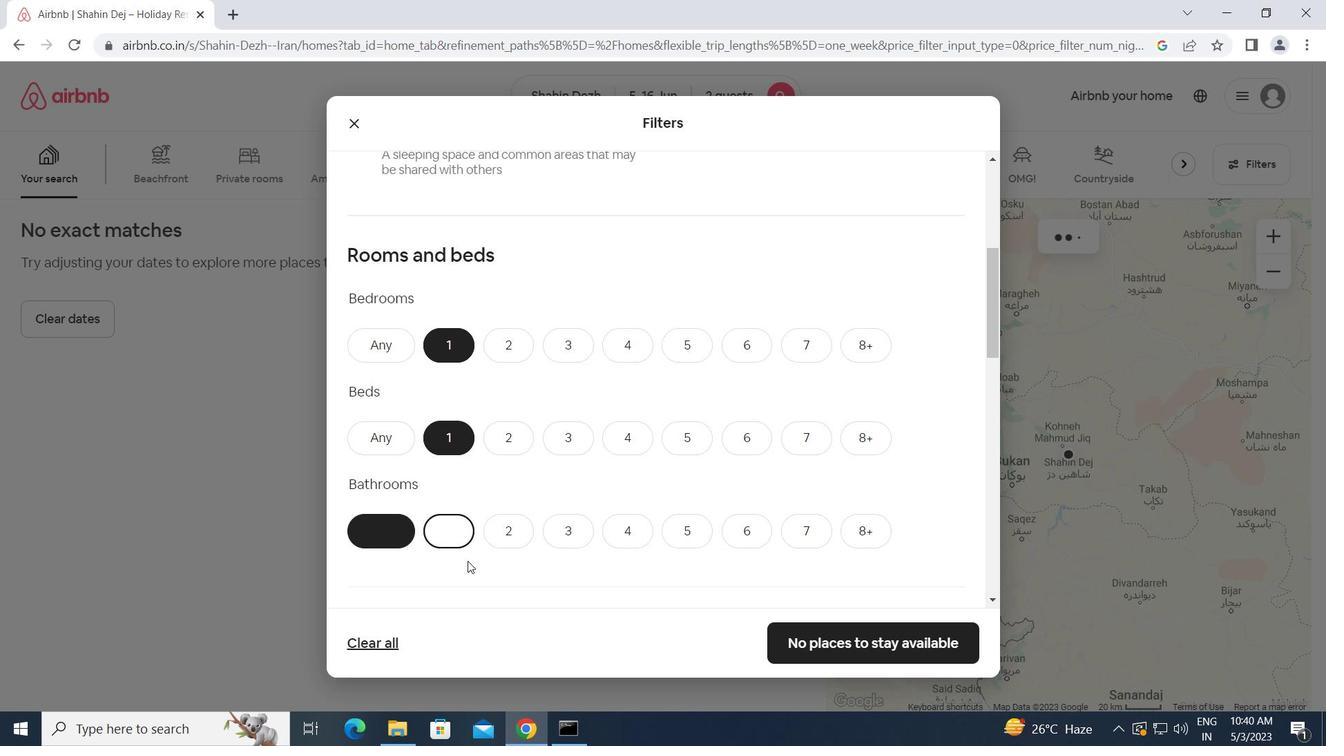 
Action: Mouse scrolled (469, 563) with delta (0, 0)
Screenshot: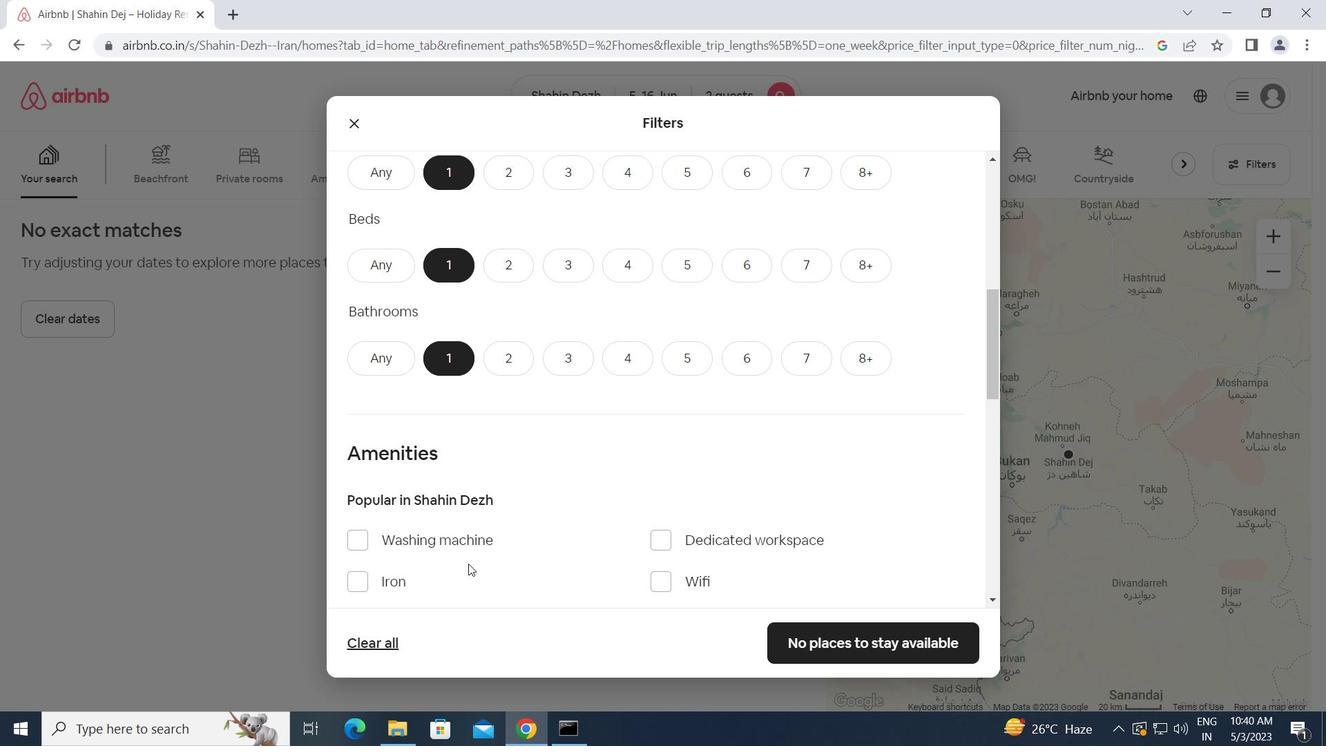 
Action: Mouse scrolled (469, 563) with delta (0, 0)
Screenshot: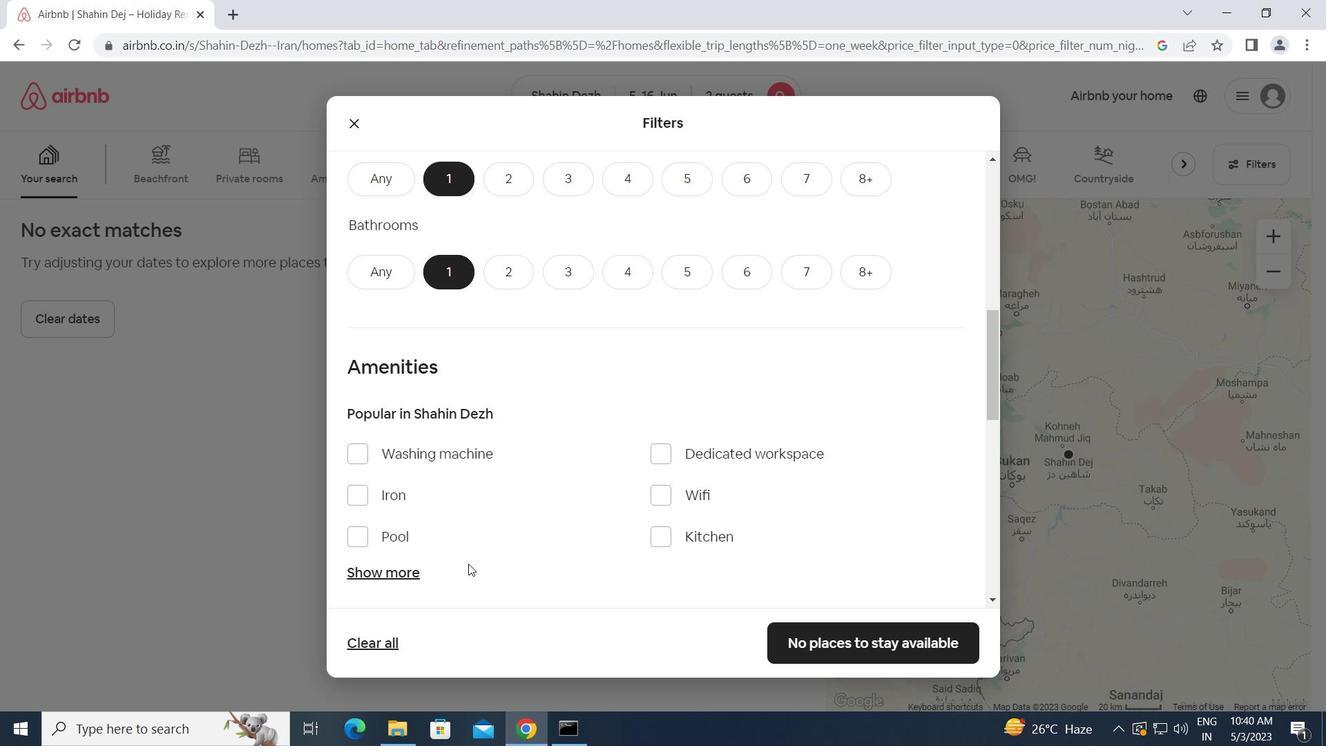 
Action: Mouse scrolled (469, 563) with delta (0, 0)
Screenshot: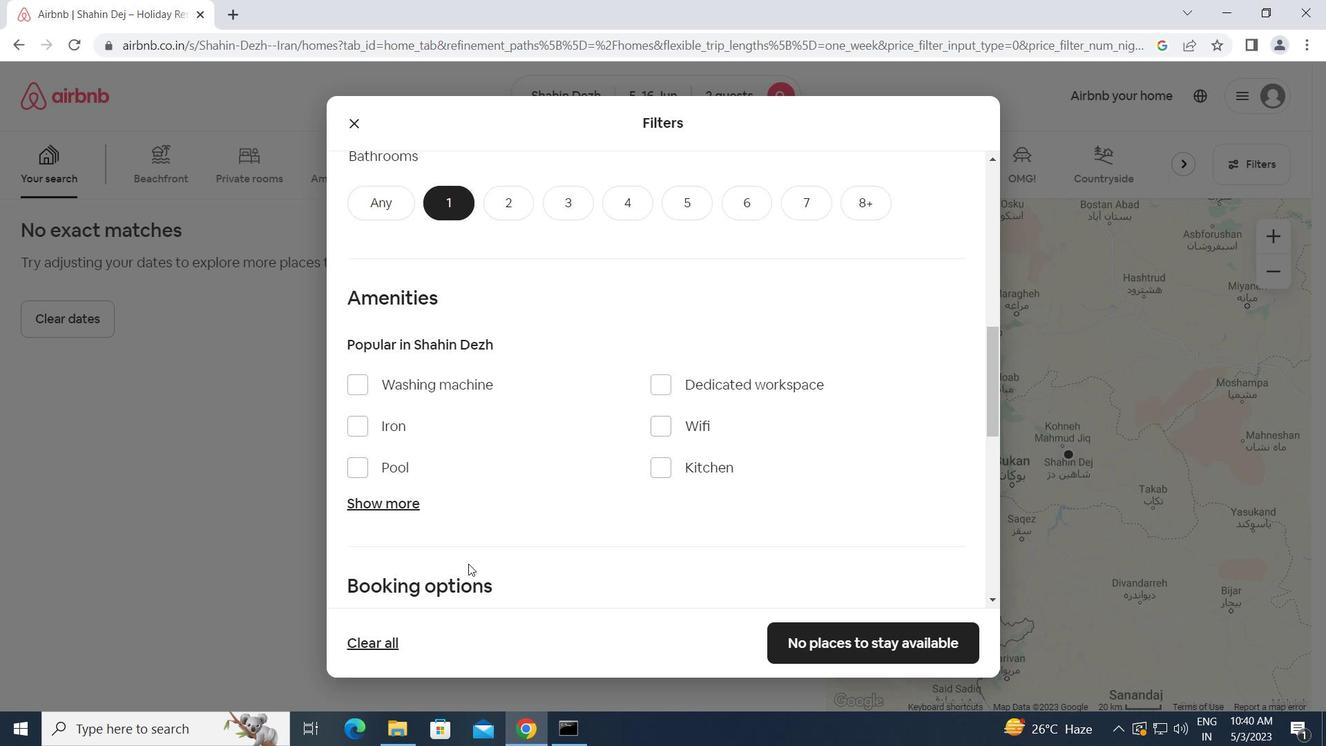 
Action: Mouse scrolled (469, 563) with delta (0, 0)
Screenshot: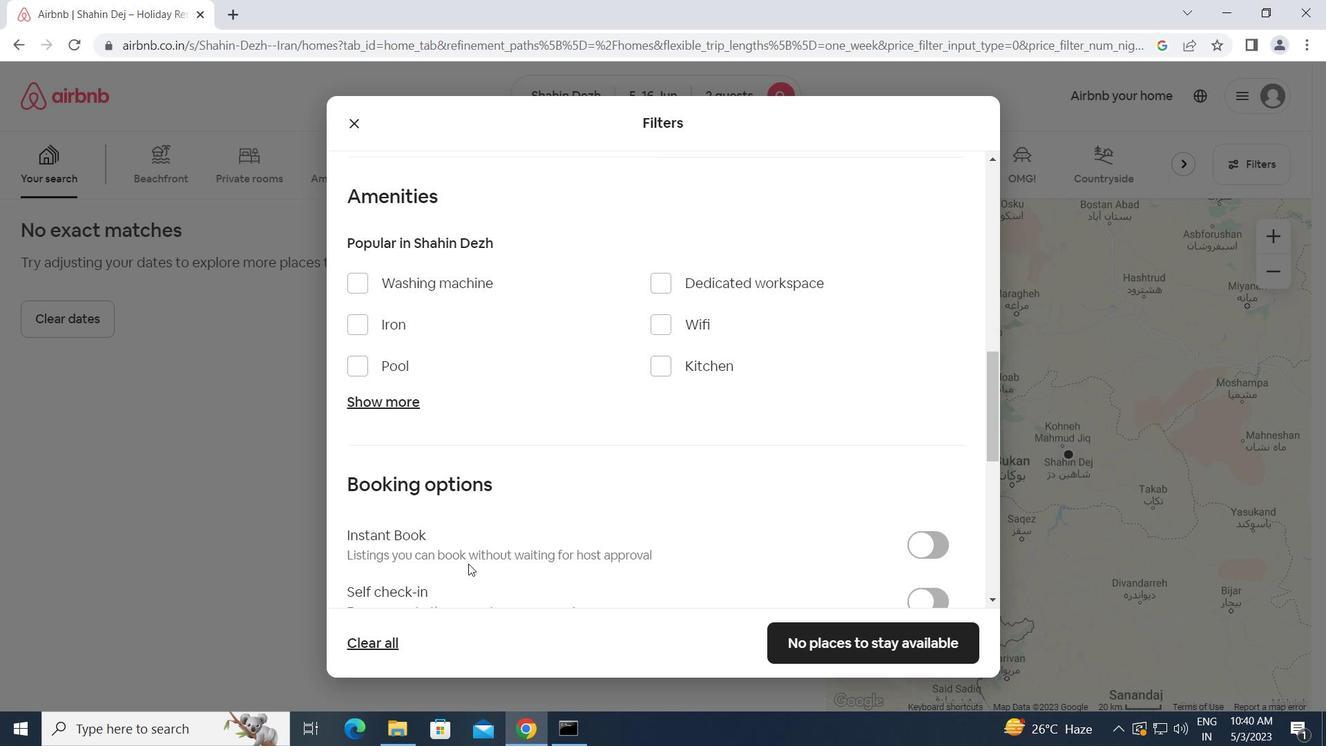 
Action: Mouse moved to (915, 509)
Screenshot: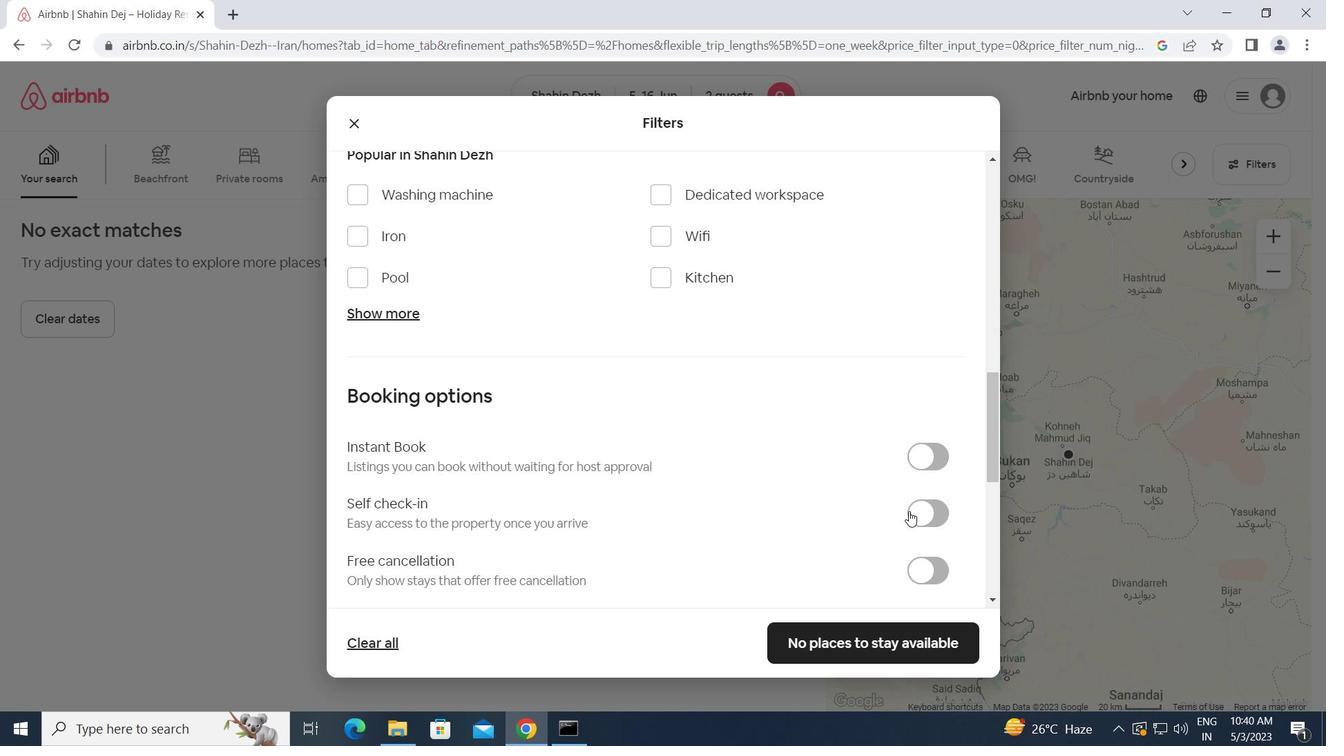 
Action: Mouse pressed left at (915, 509)
Screenshot: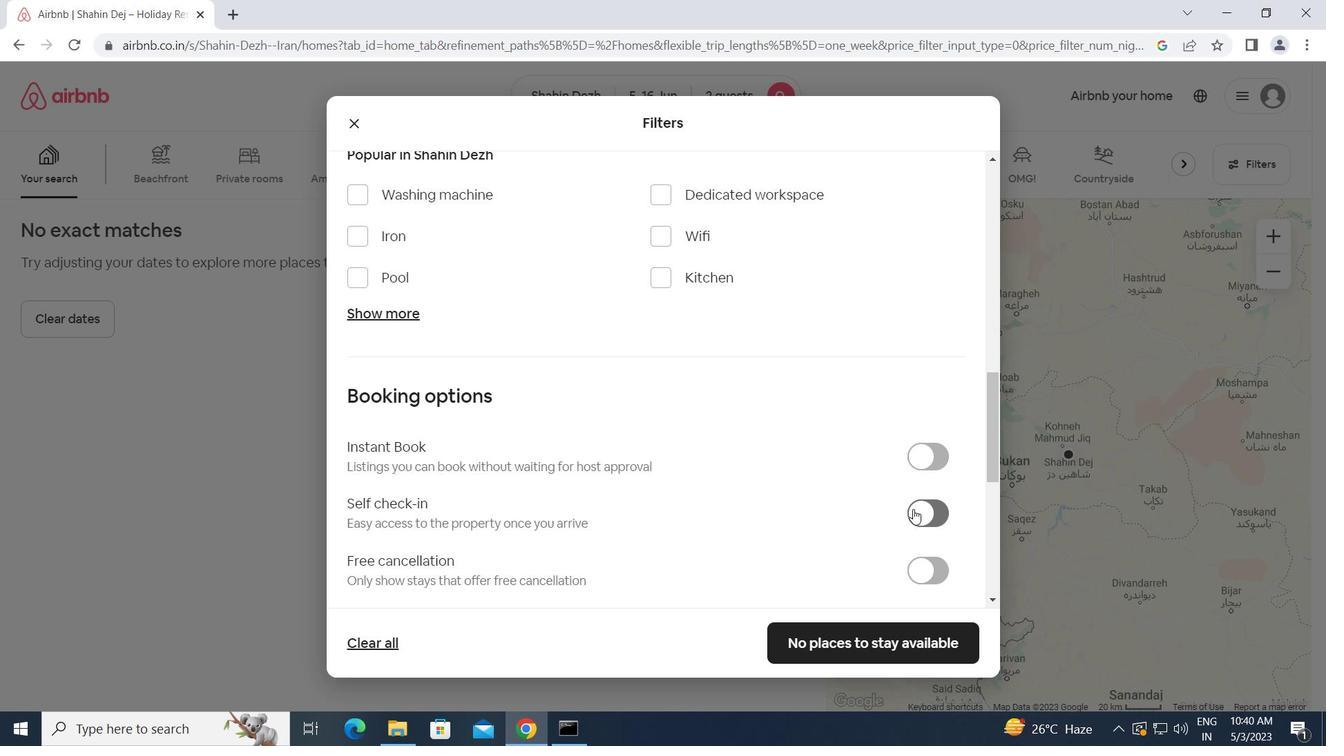 
Action: Mouse moved to (696, 516)
Screenshot: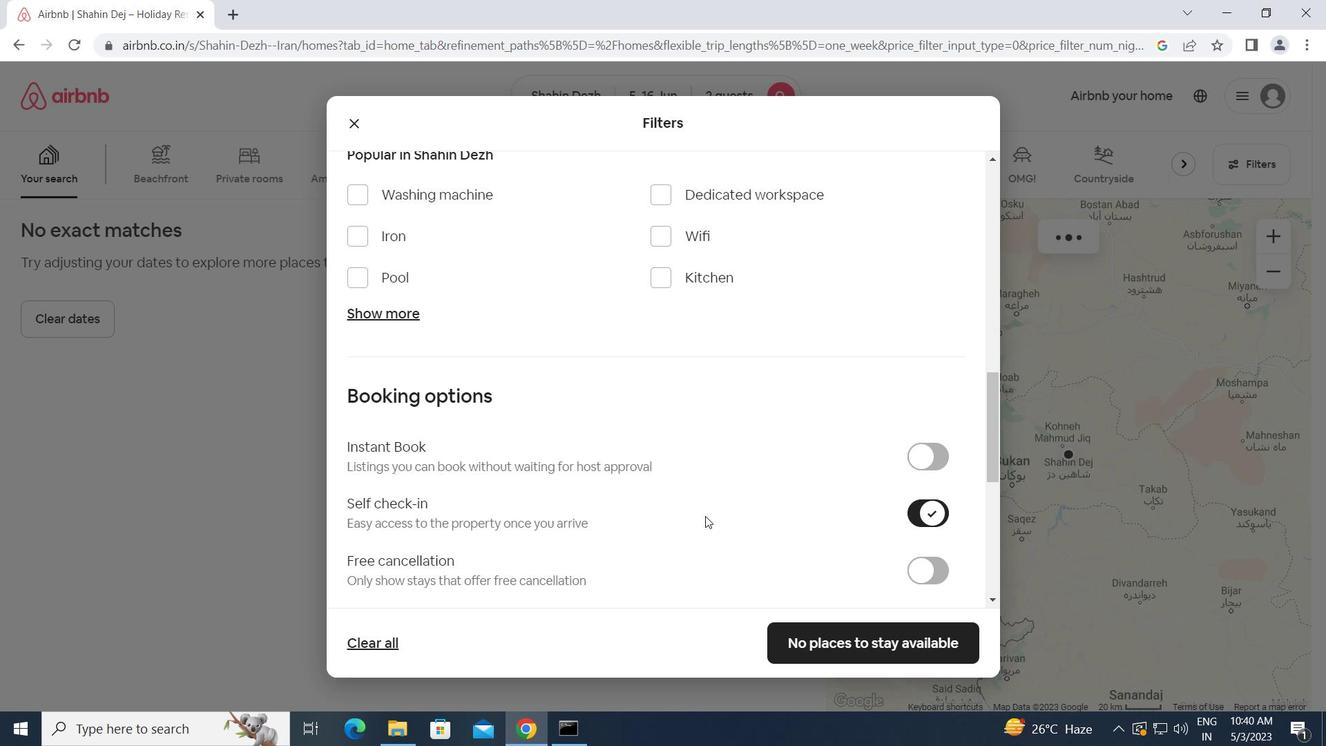 
Action: Mouse scrolled (696, 517) with delta (0, 0)
Screenshot: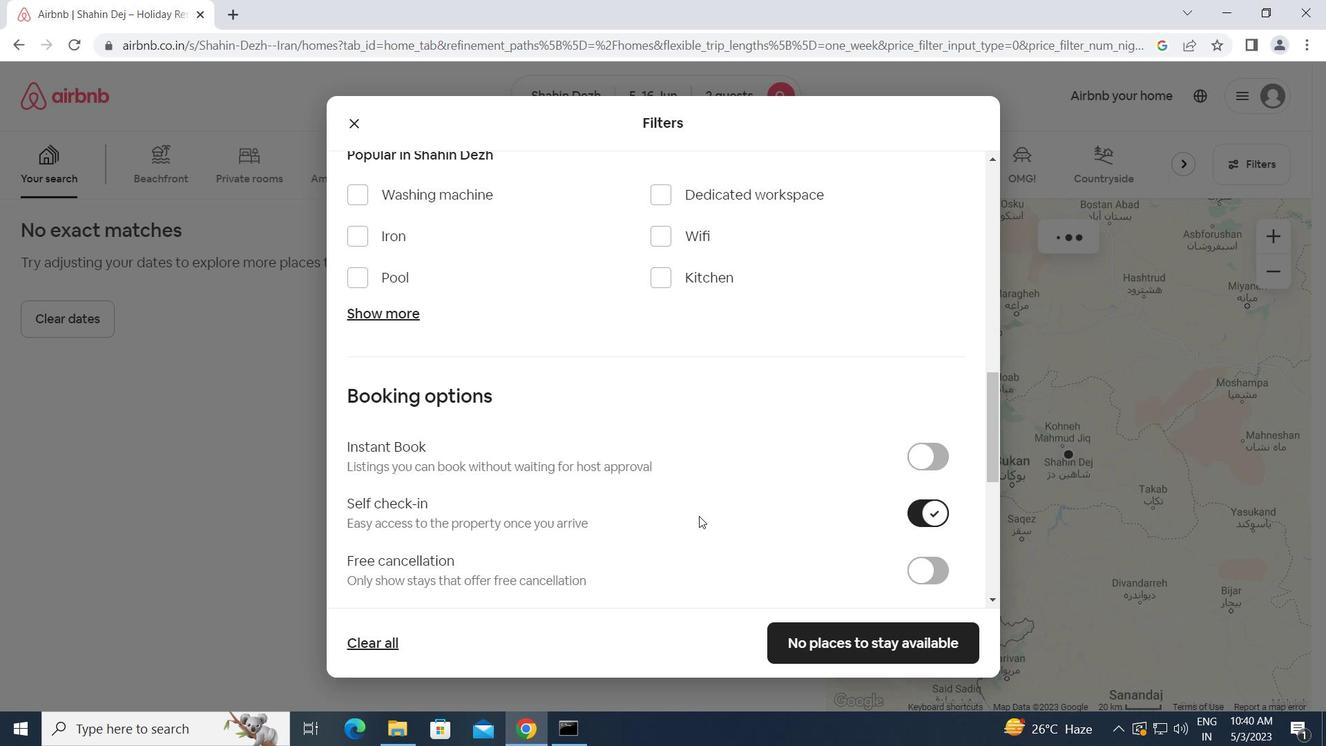 
Action: Mouse scrolled (696, 517) with delta (0, 0)
Screenshot: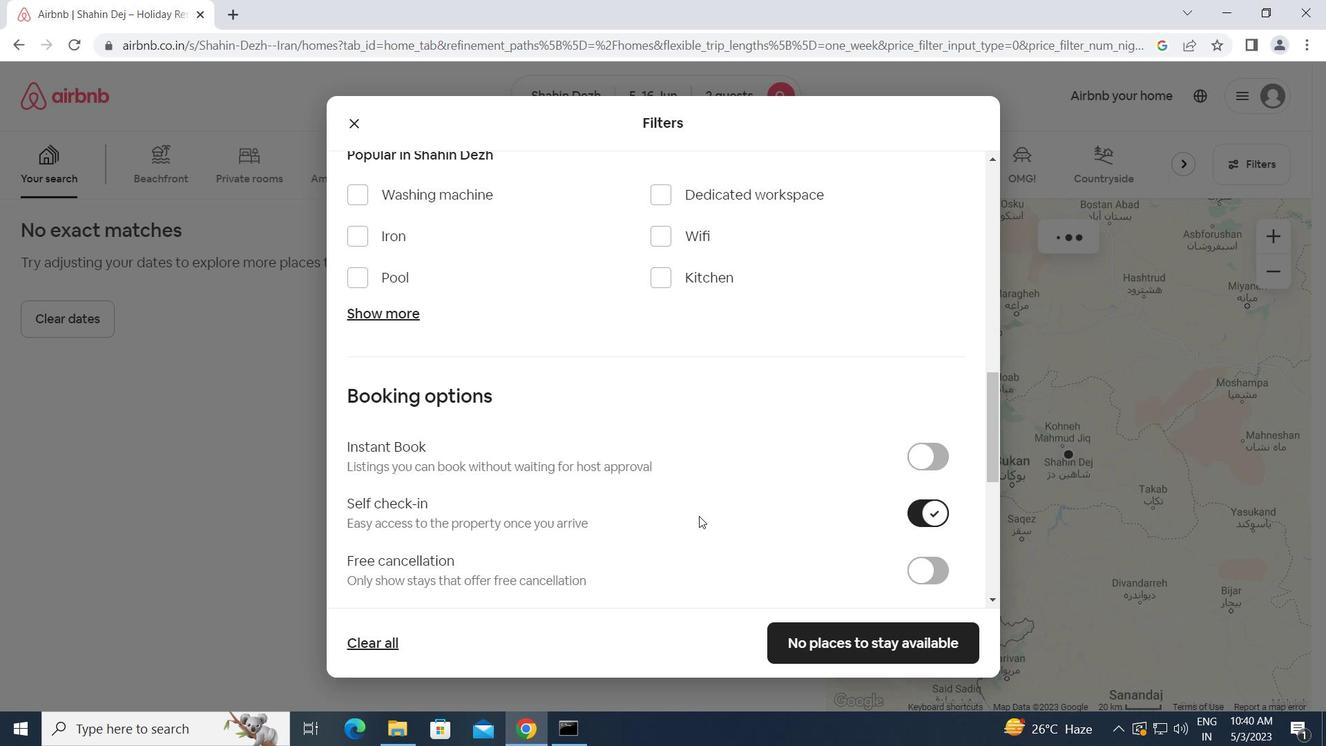 
Action: Mouse moved to (696, 517)
Screenshot: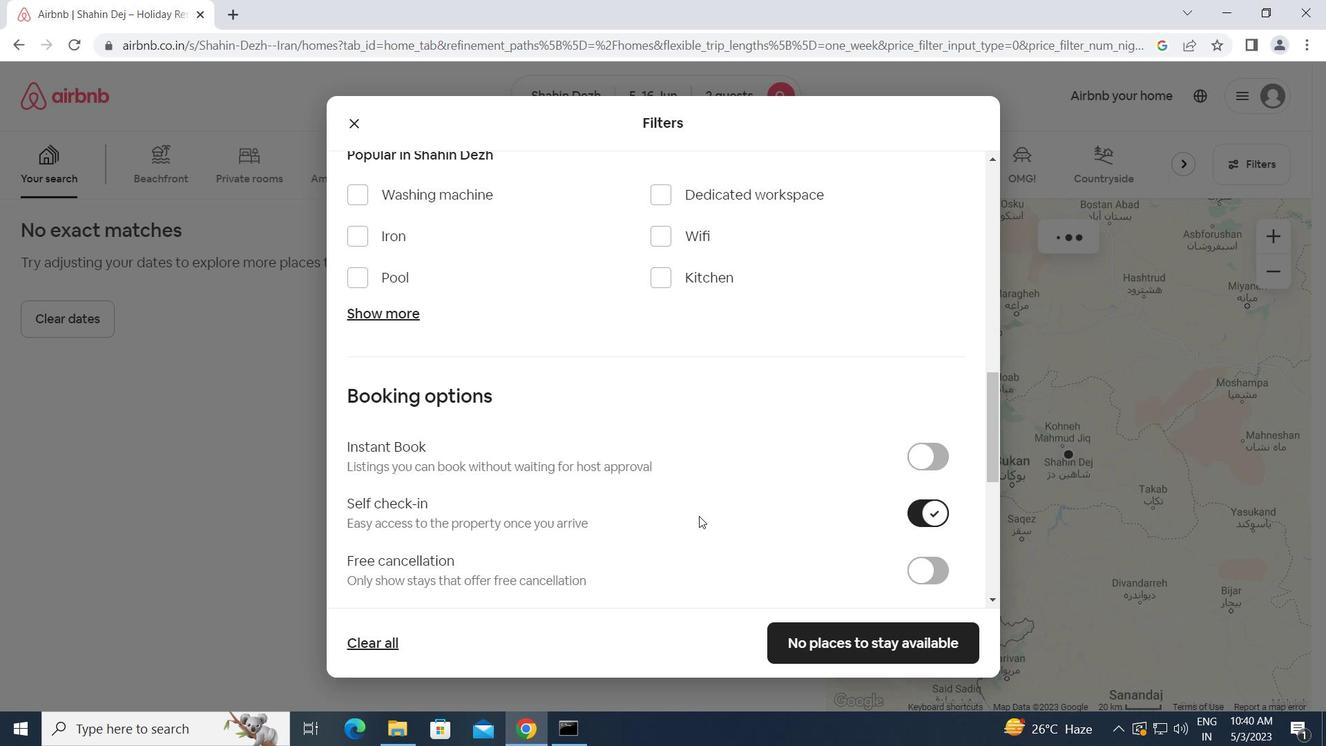
Action: Mouse scrolled (696, 518) with delta (0, 0)
Screenshot: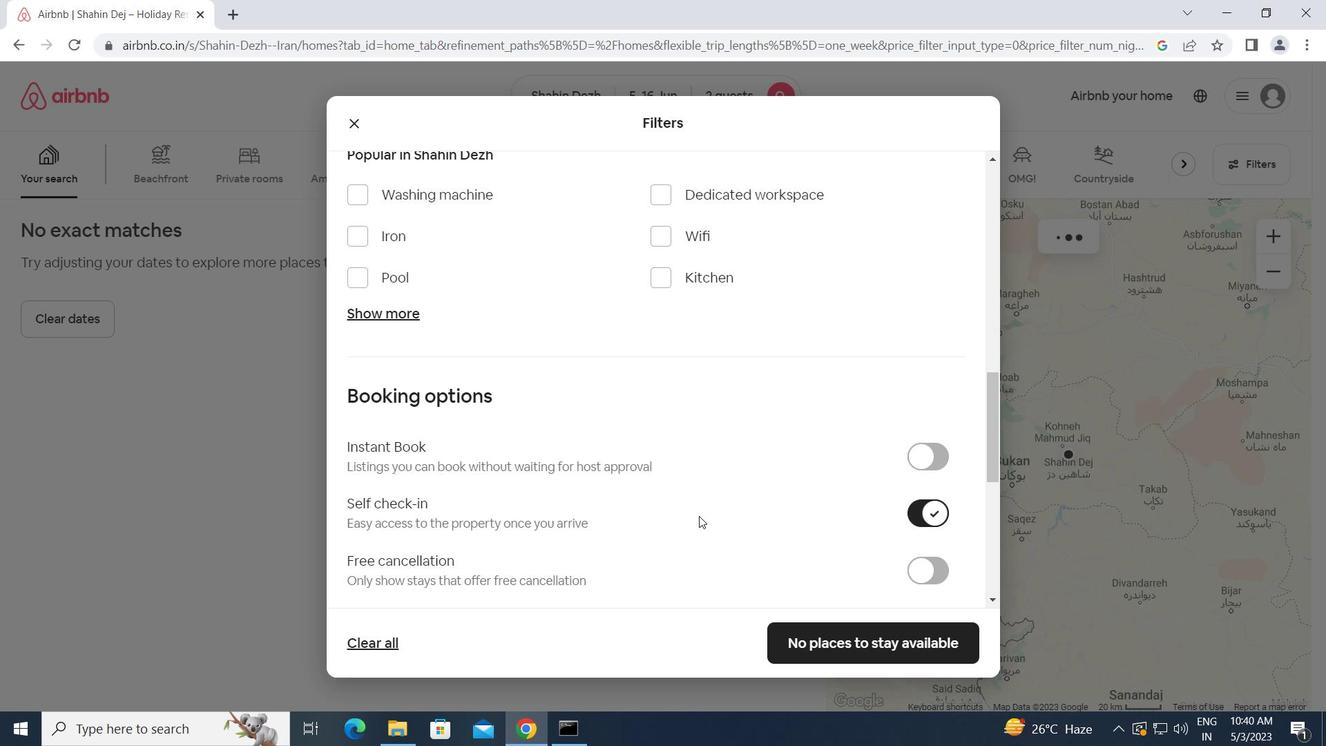 
Action: Mouse scrolled (696, 518) with delta (0, 0)
Screenshot: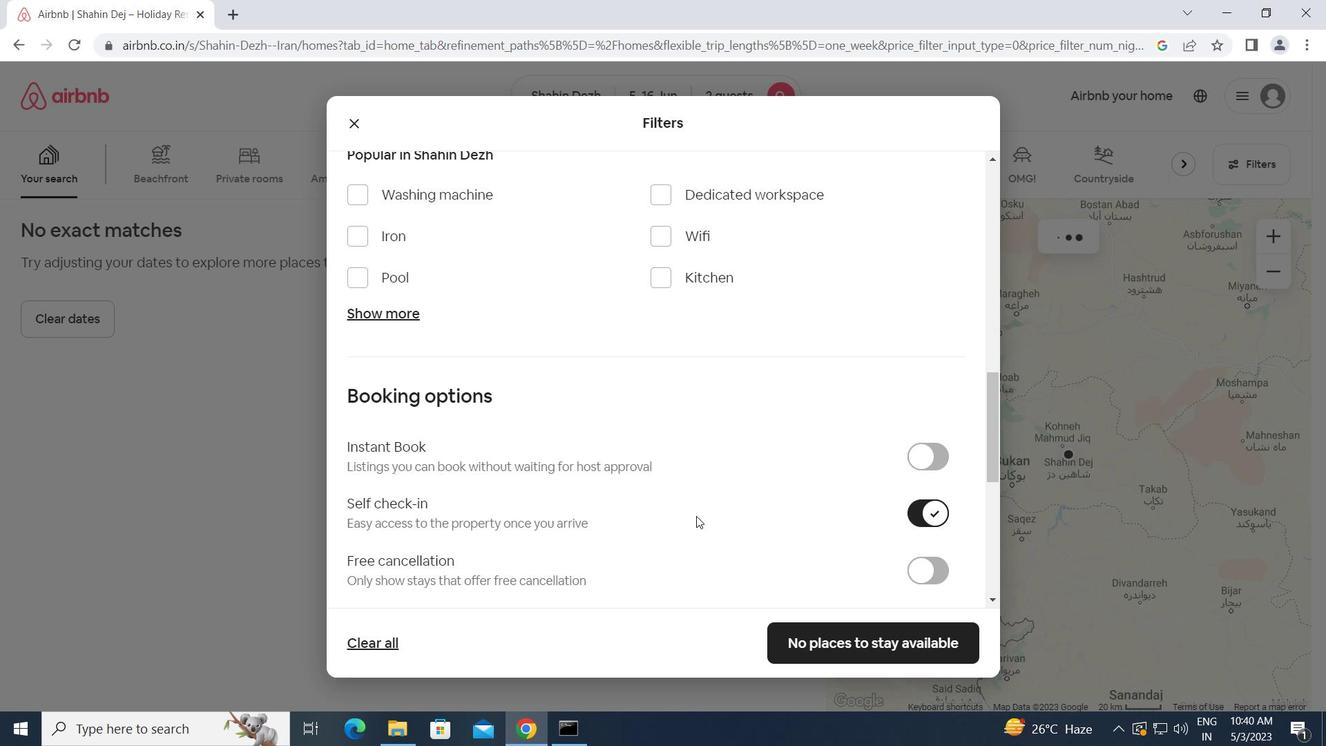 
Action: Mouse scrolled (696, 516) with delta (0, 0)
Screenshot: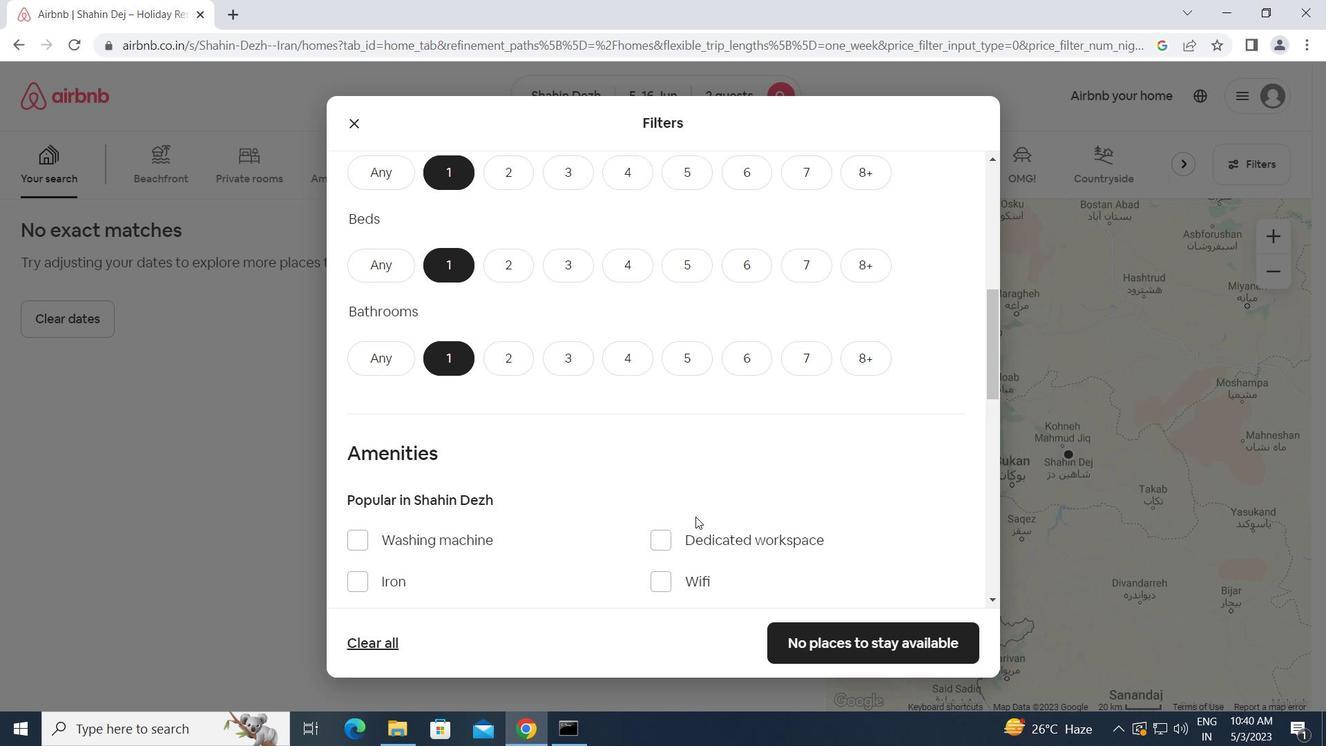 
Action: Mouse scrolled (696, 516) with delta (0, 0)
Screenshot: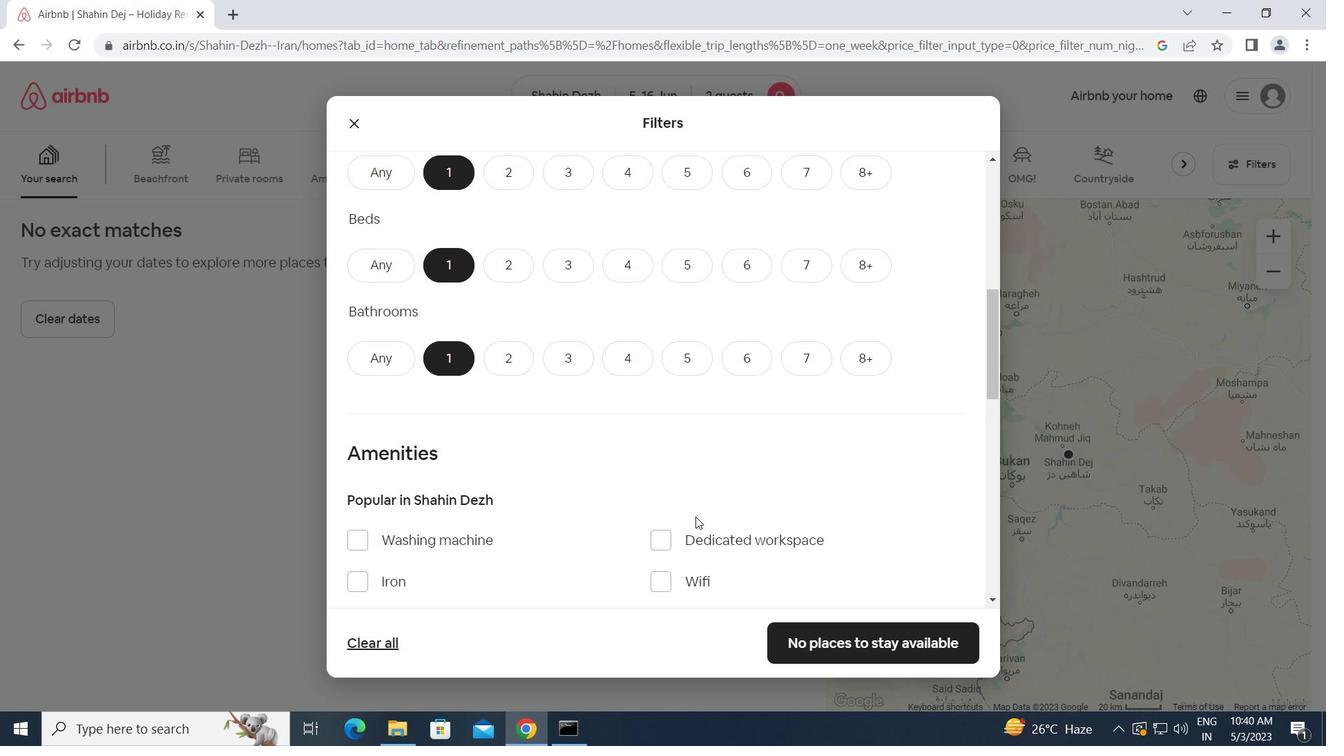 
Action: Mouse scrolled (696, 516) with delta (0, 0)
Screenshot: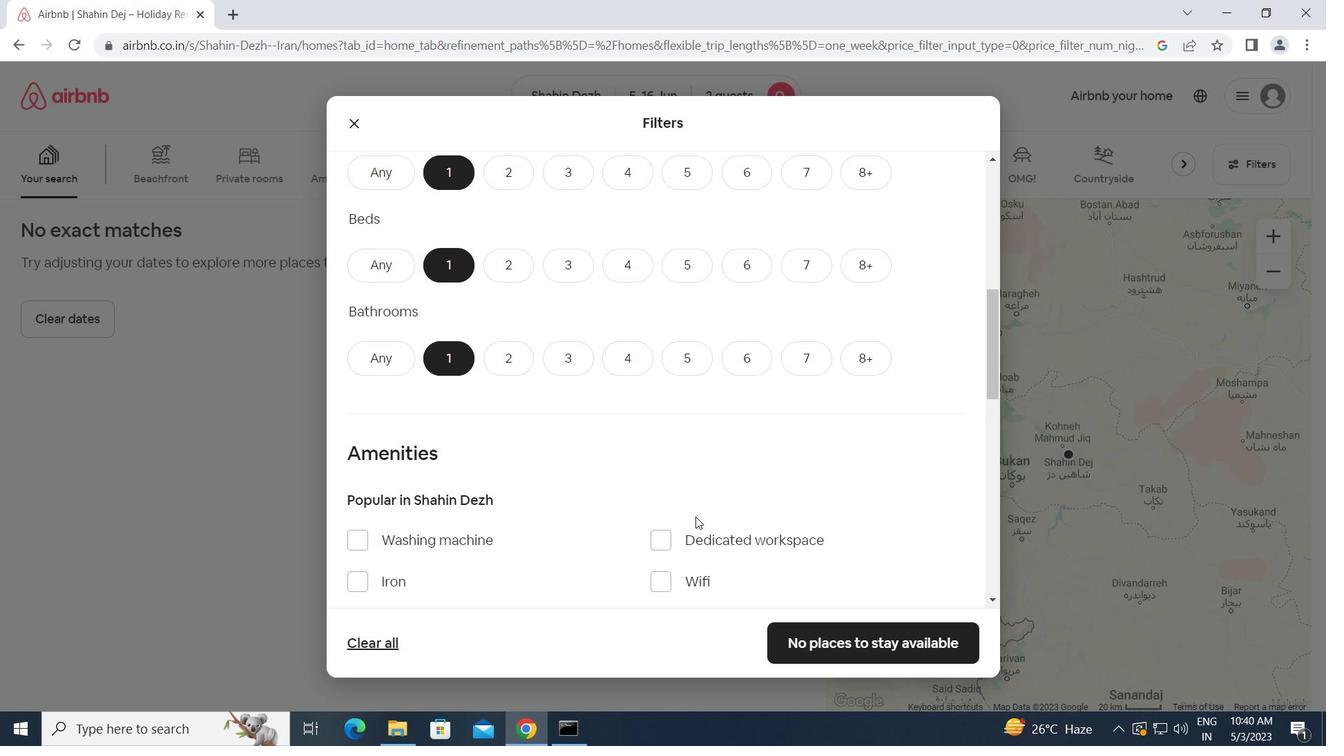 
Action: Mouse scrolled (696, 516) with delta (0, 0)
Screenshot: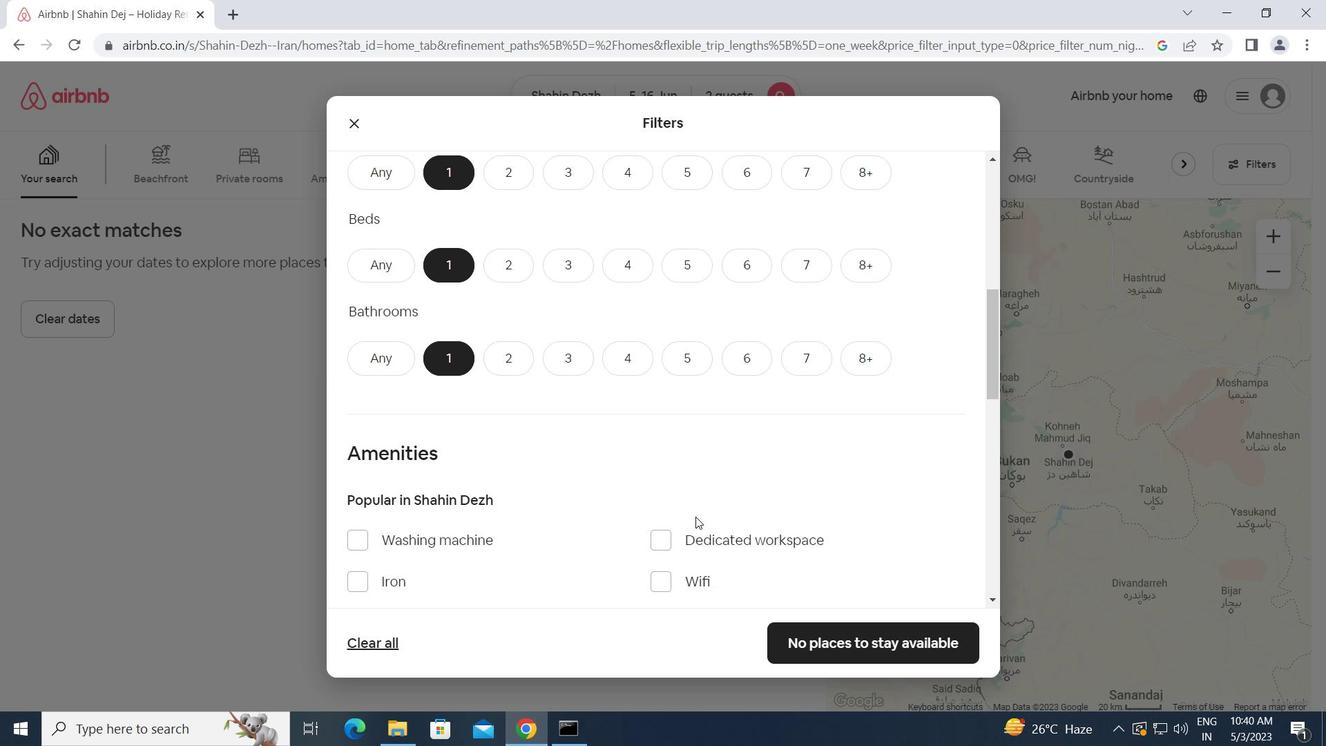 
Action: Mouse scrolled (696, 516) with delta (0, 0)
Screenshot: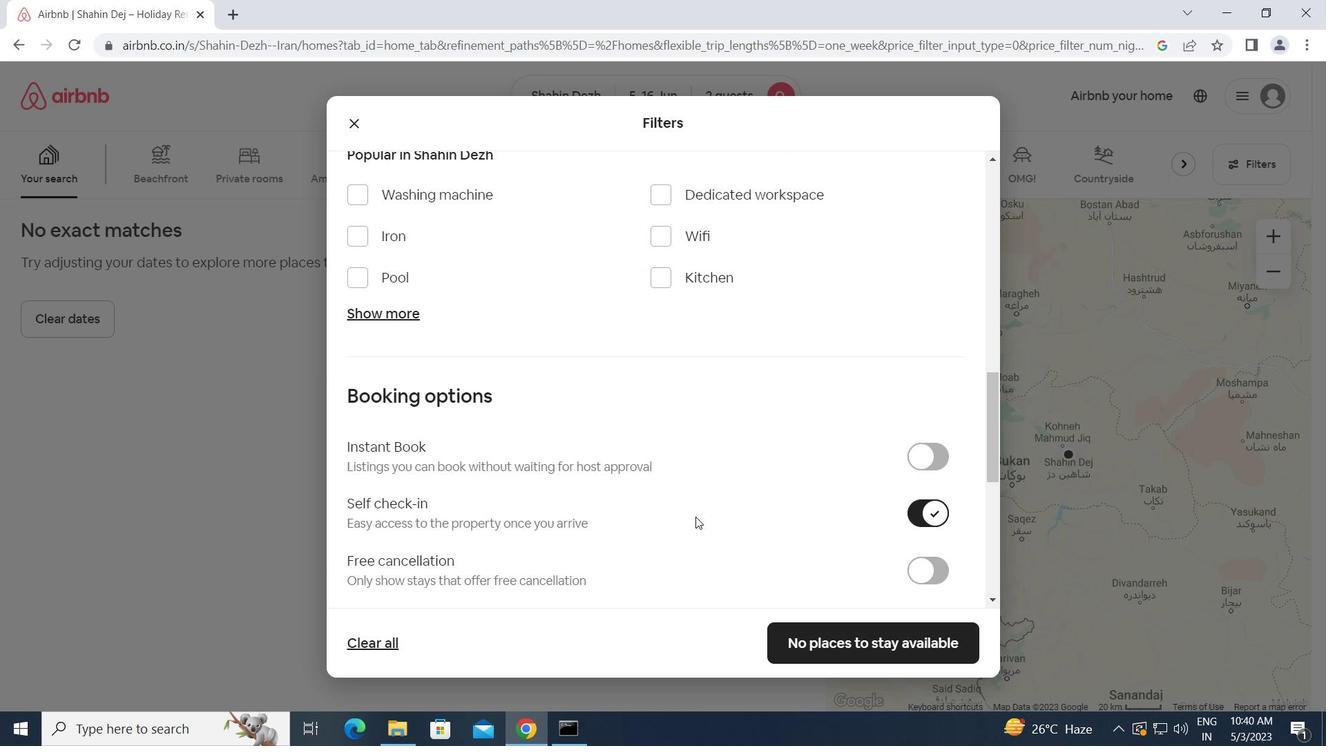 
Action: Mouse scrolled (696, 516) with delta (0, 0)
Screenshot: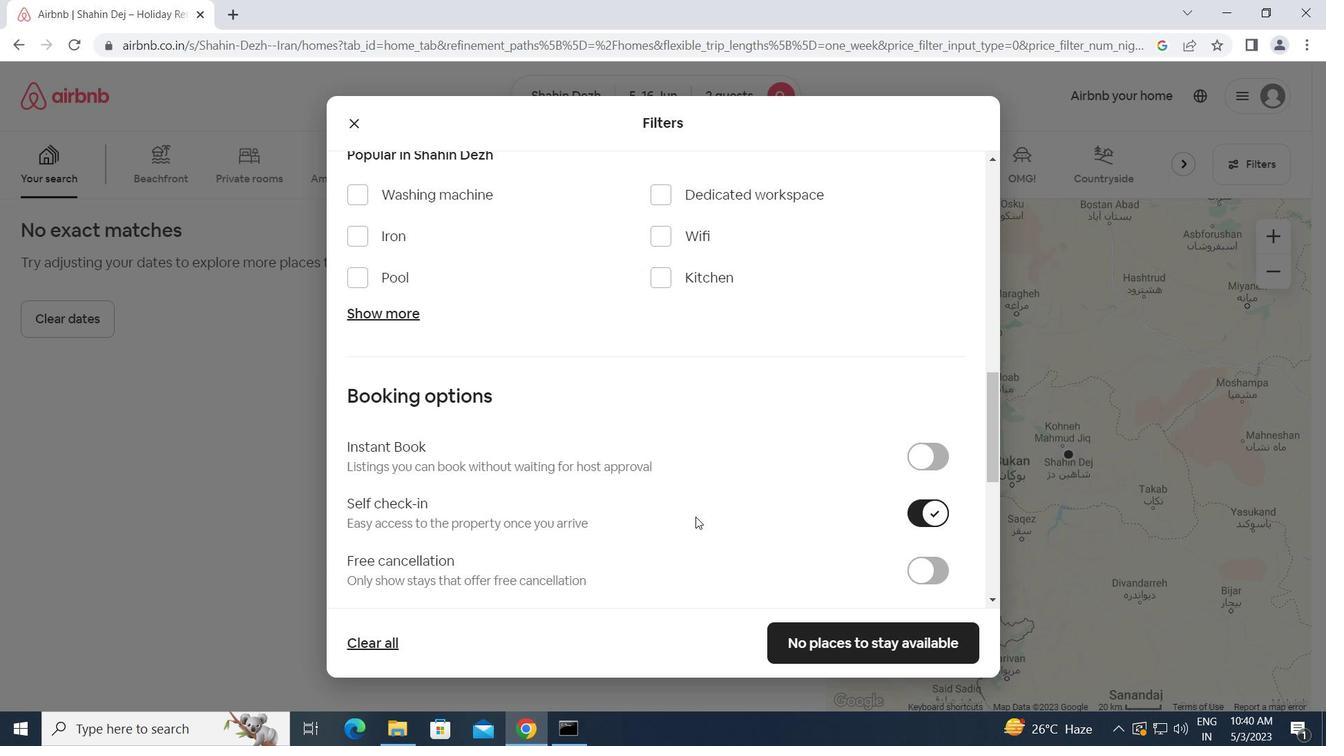 
Action: Mouse scrolled (696, 516) with delta (0, 0)
Screenshot: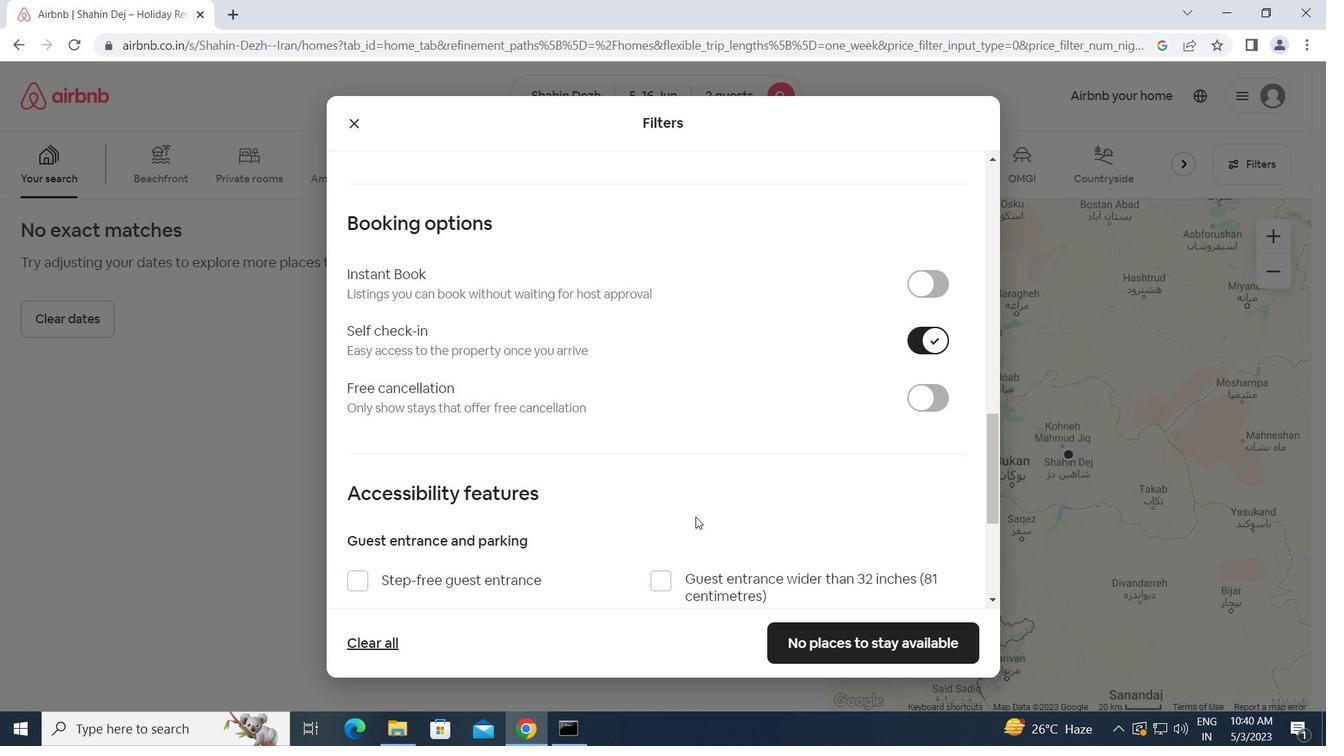 
Action: Mouse scrolled (696, 516) with delta (0, 0)
Screenshot: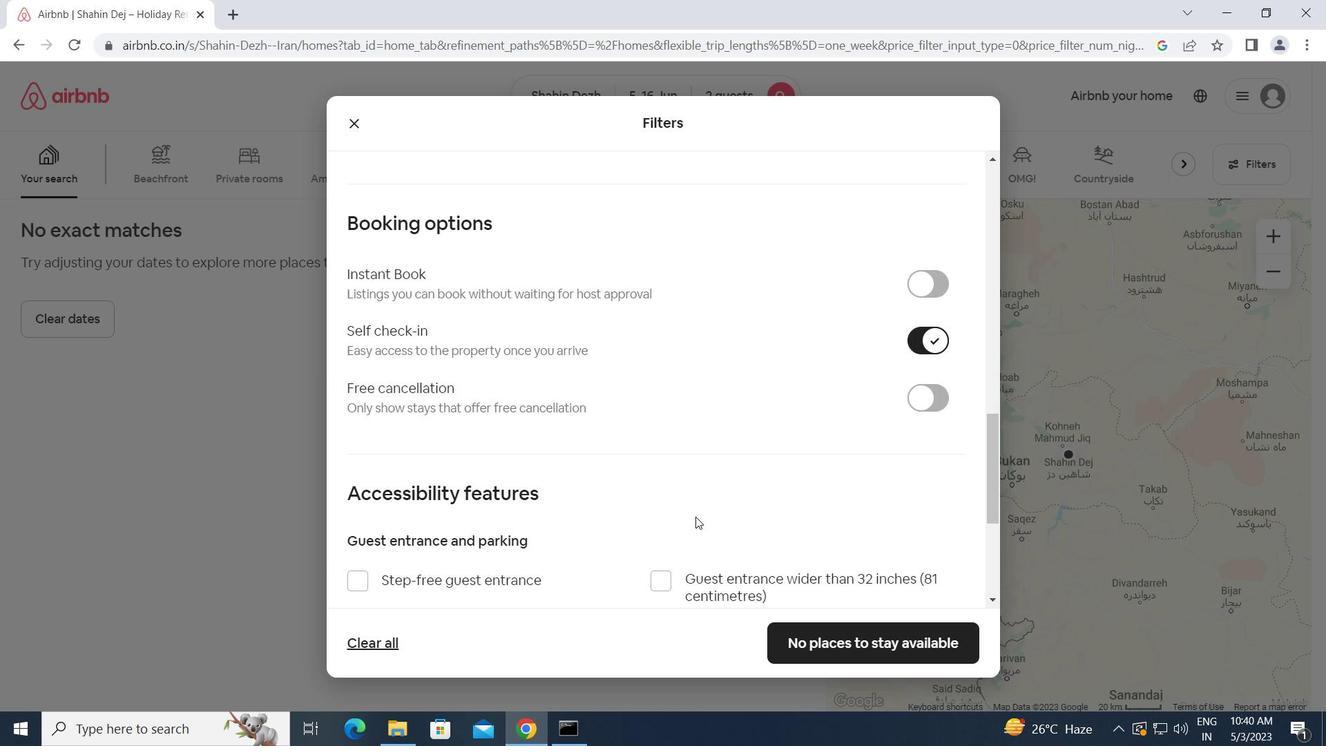 
Action: Mouse scrolled (696, 516) with delta (0, 0)
Screenshot: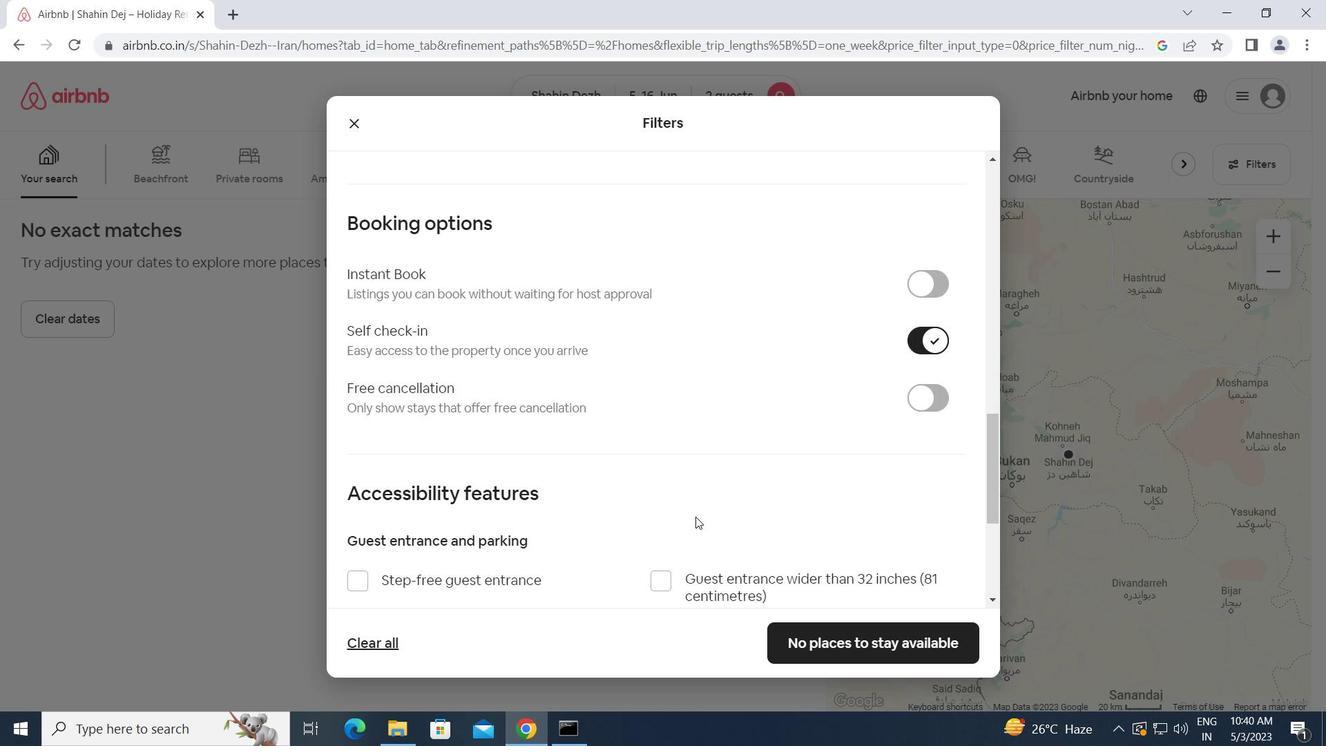
Action: Mouse scrolled (696, 516) with delta (0, 0)
Screenshot: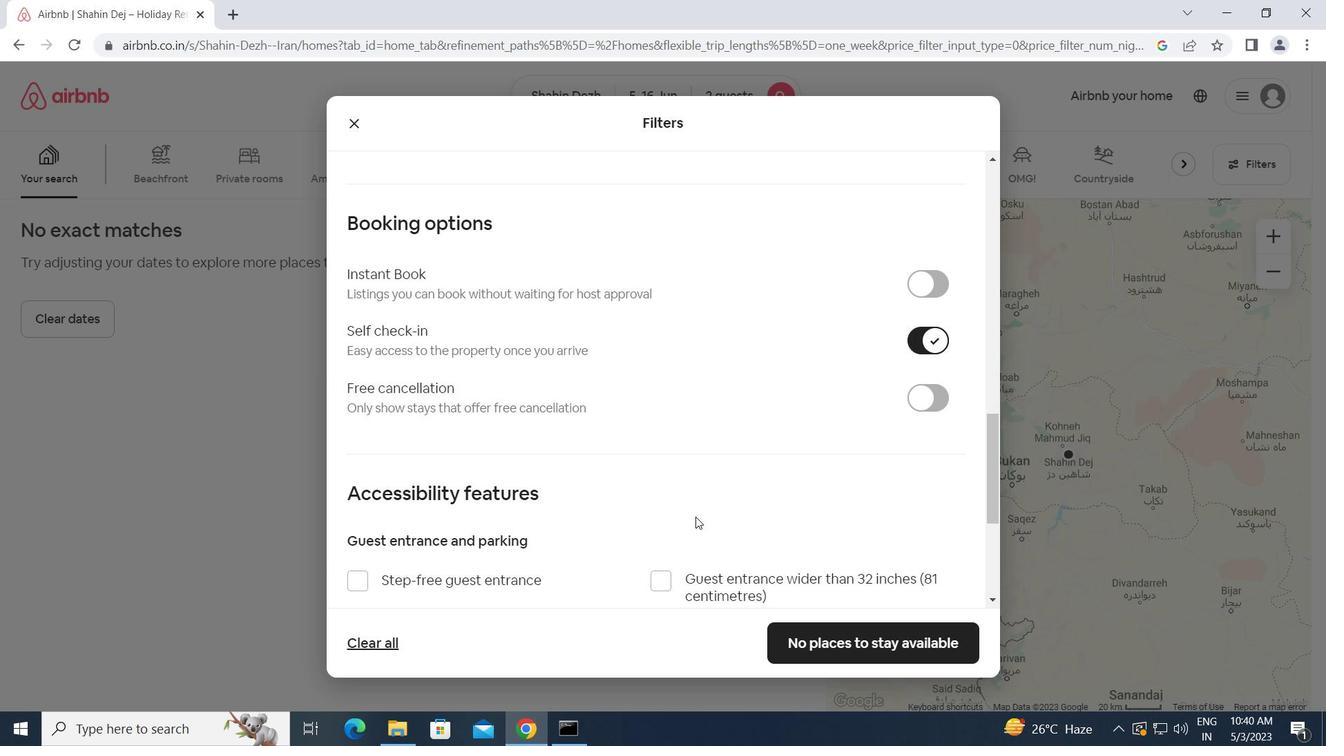 
Action: Mouse scrolled (696, 516) with delta (0, 0)
Screenshot: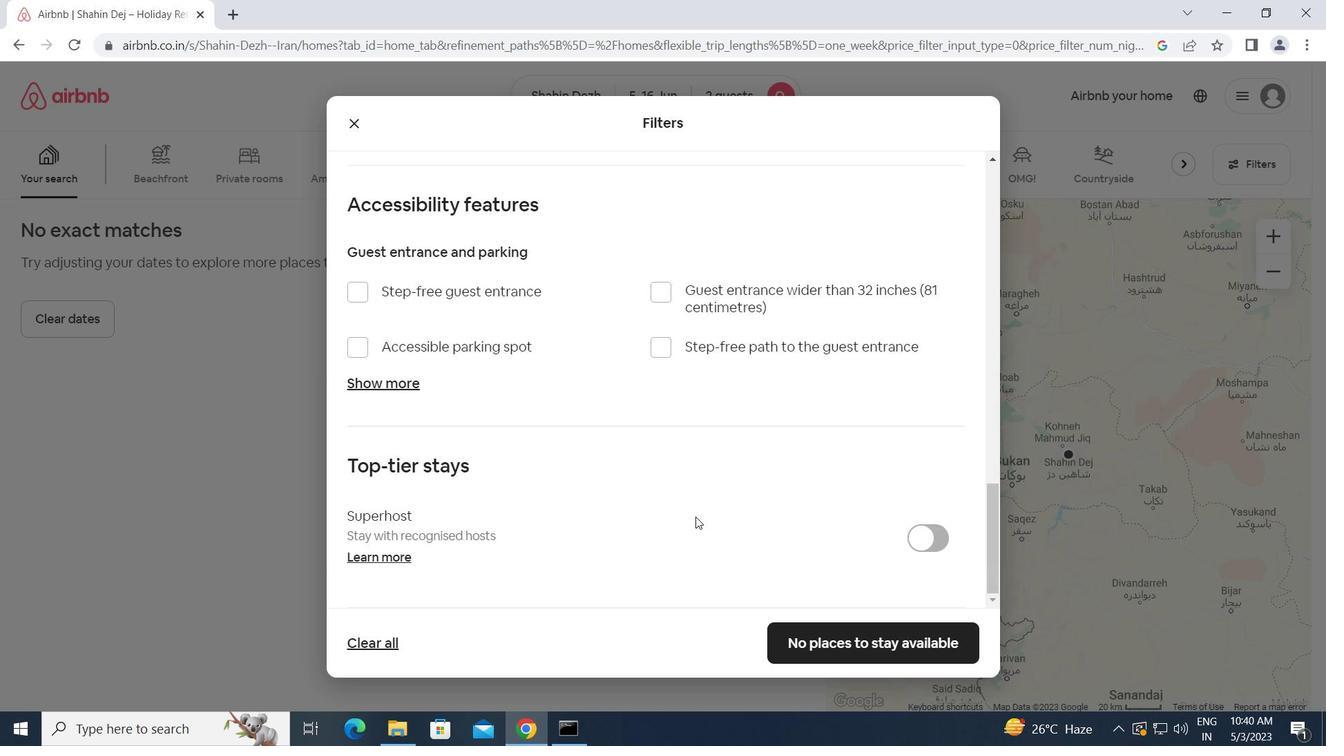 
Action: Mouse scrolled (696, 516) with delta (0, 0)
Screenshot: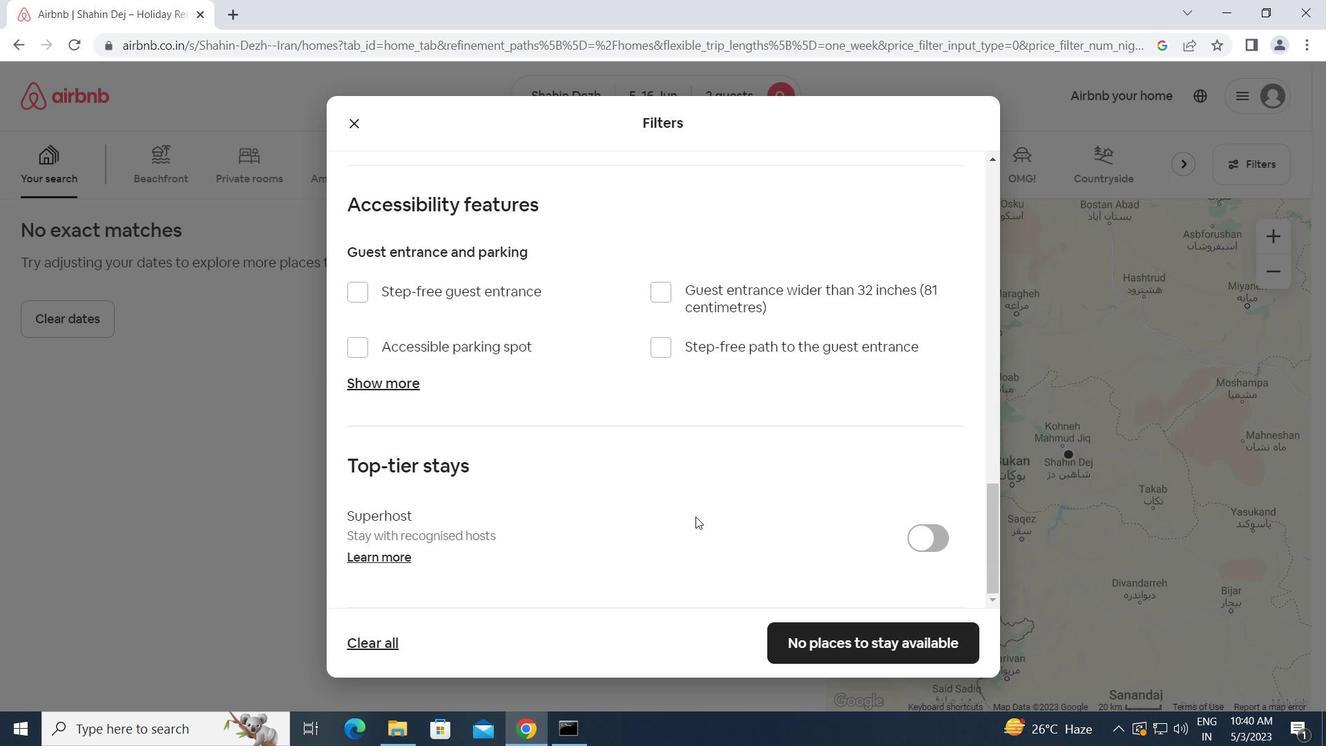 
Action: Mouse scrolled (696, 516) with delta (0, 0)
Screenshot: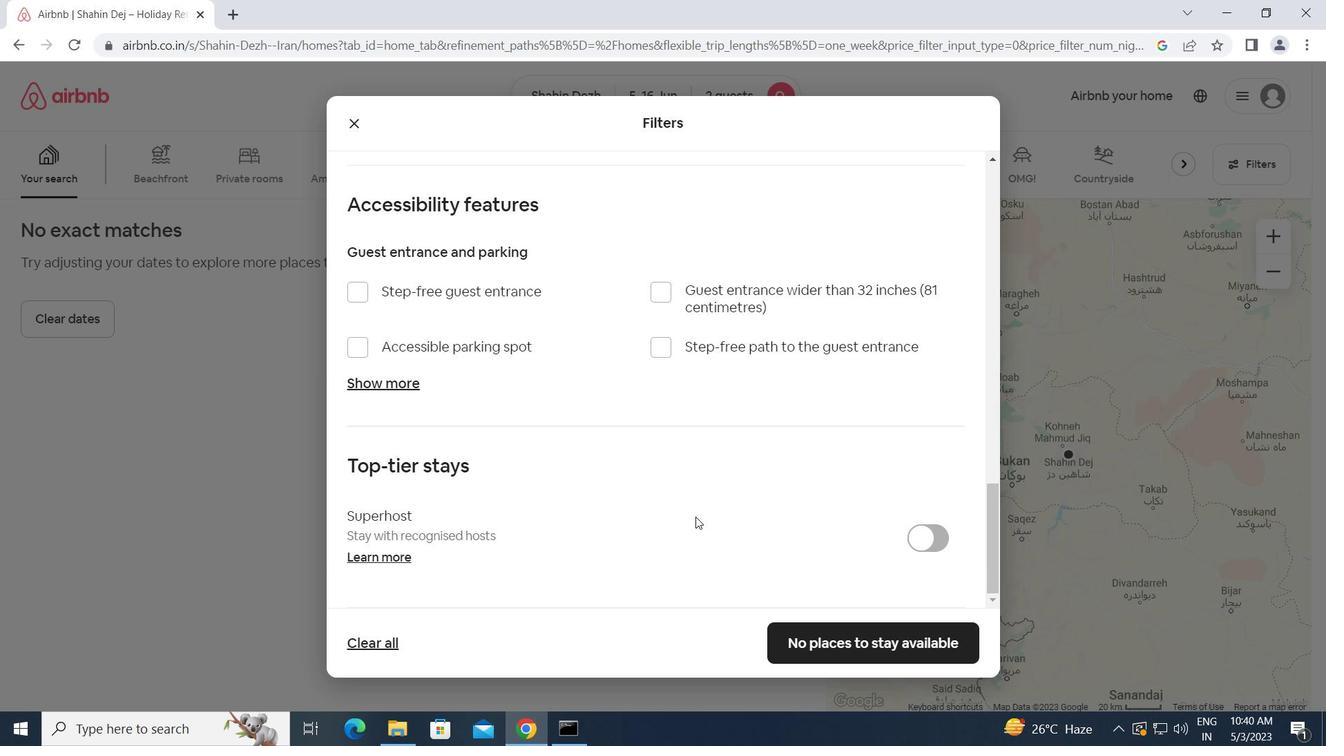 
Action: Mouse scrolled (696, 516) with delta (0, 0)
Screenshot: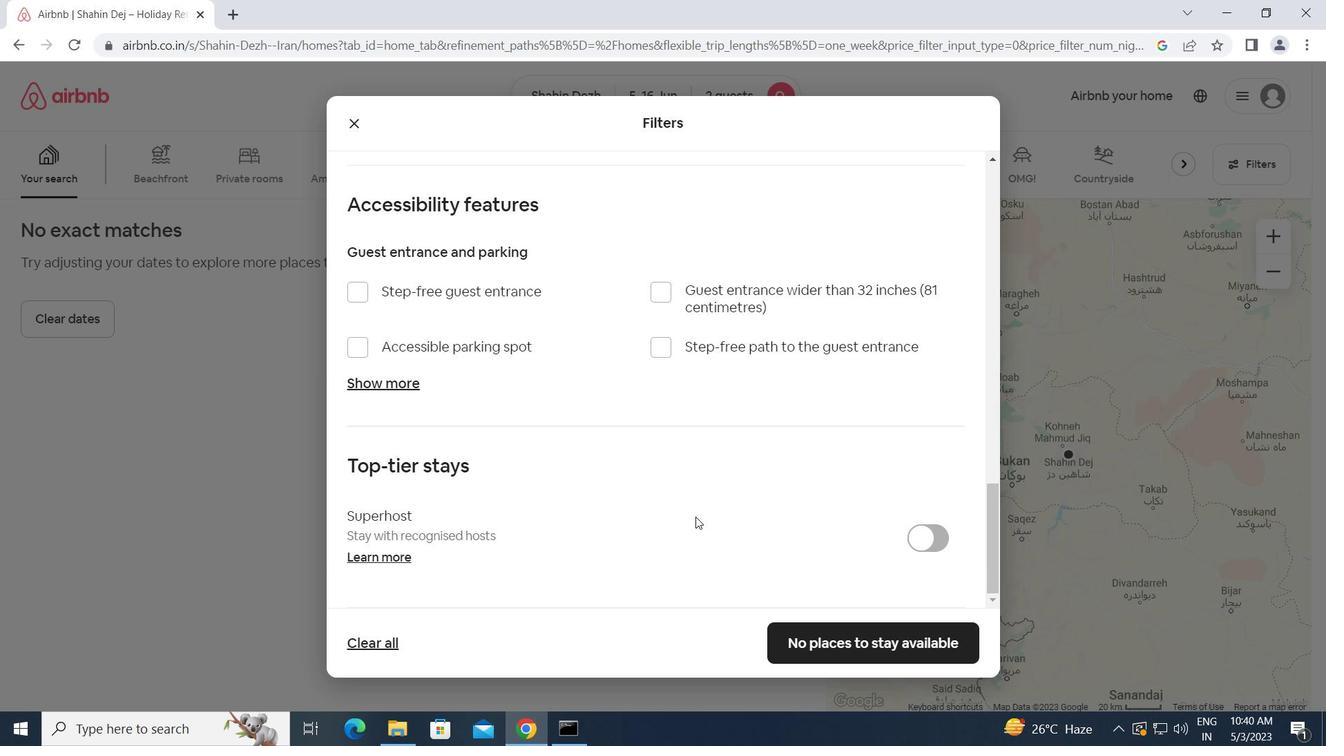 
Action: Mouse scrolled (696, 516) with delta (0, 0)
Screenshot: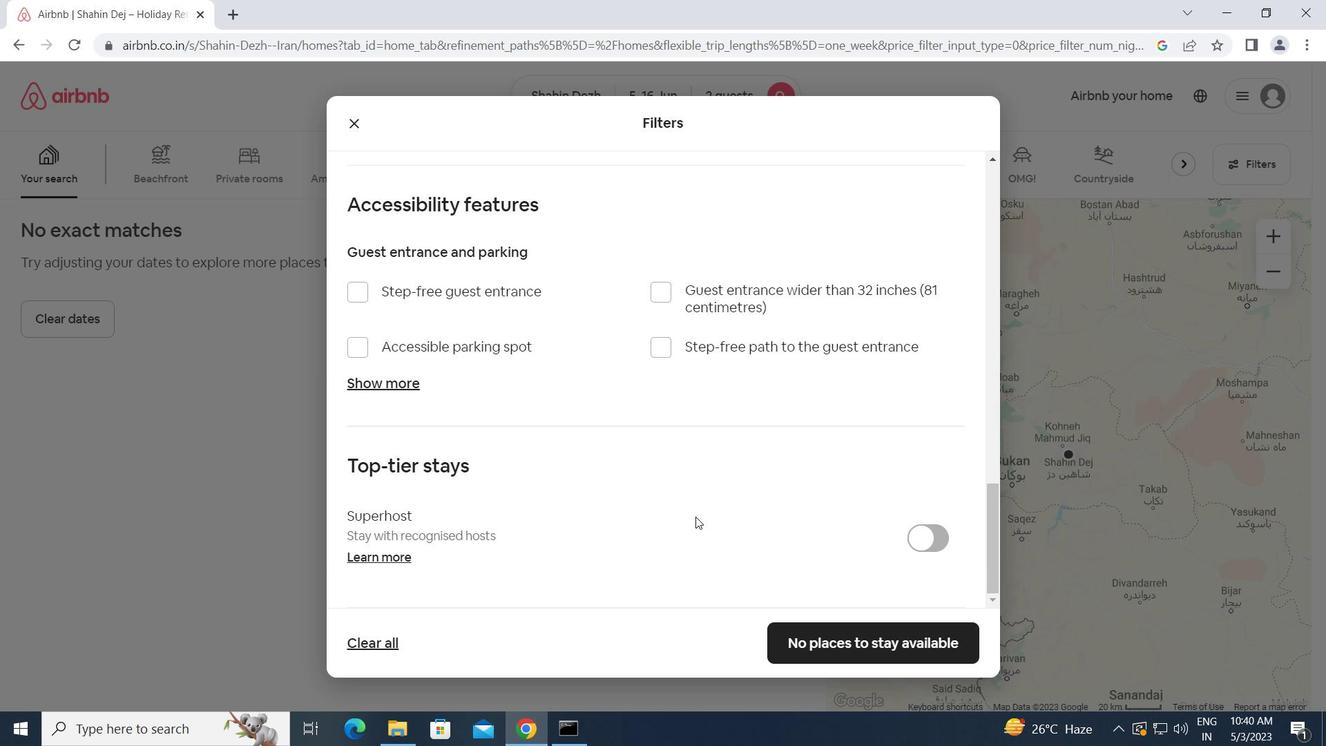 
Action: Mouse moved to (825, 630)
Screenshot: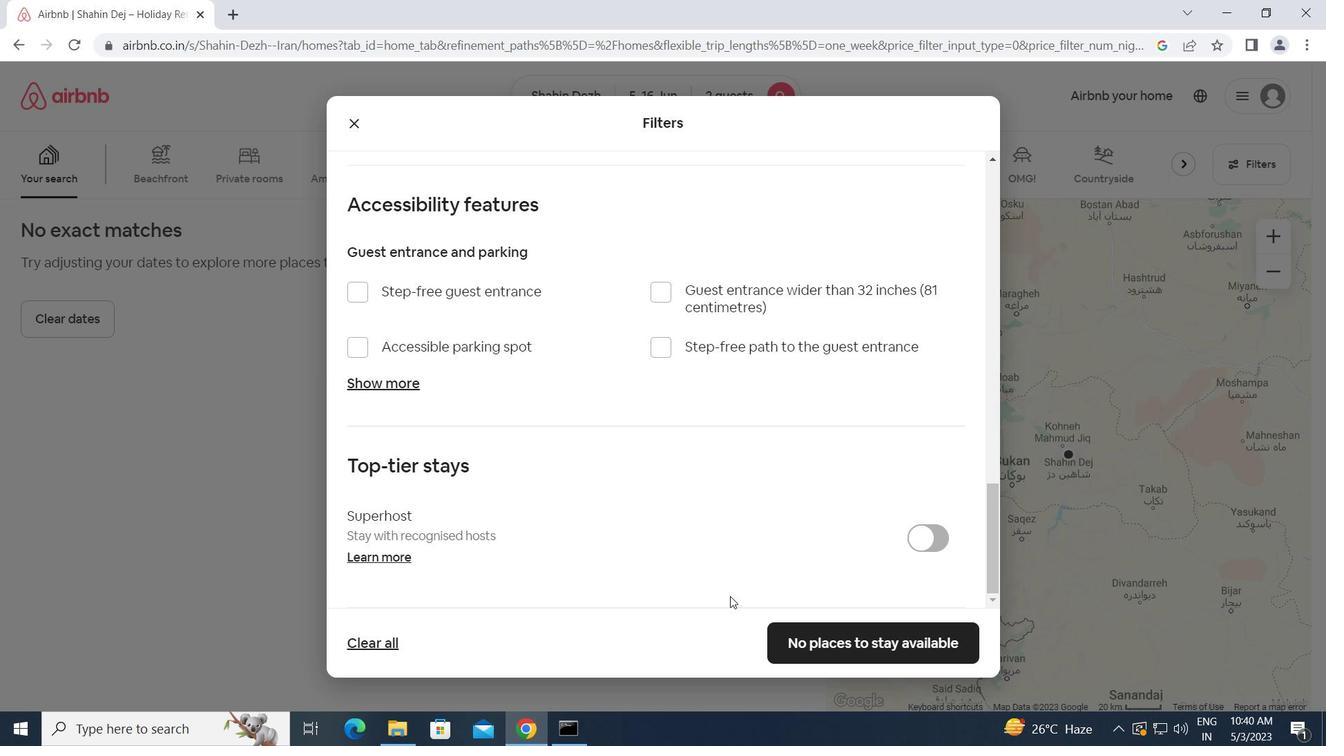 
Action: Mouse pressed left at (825, 630)
Screenshot: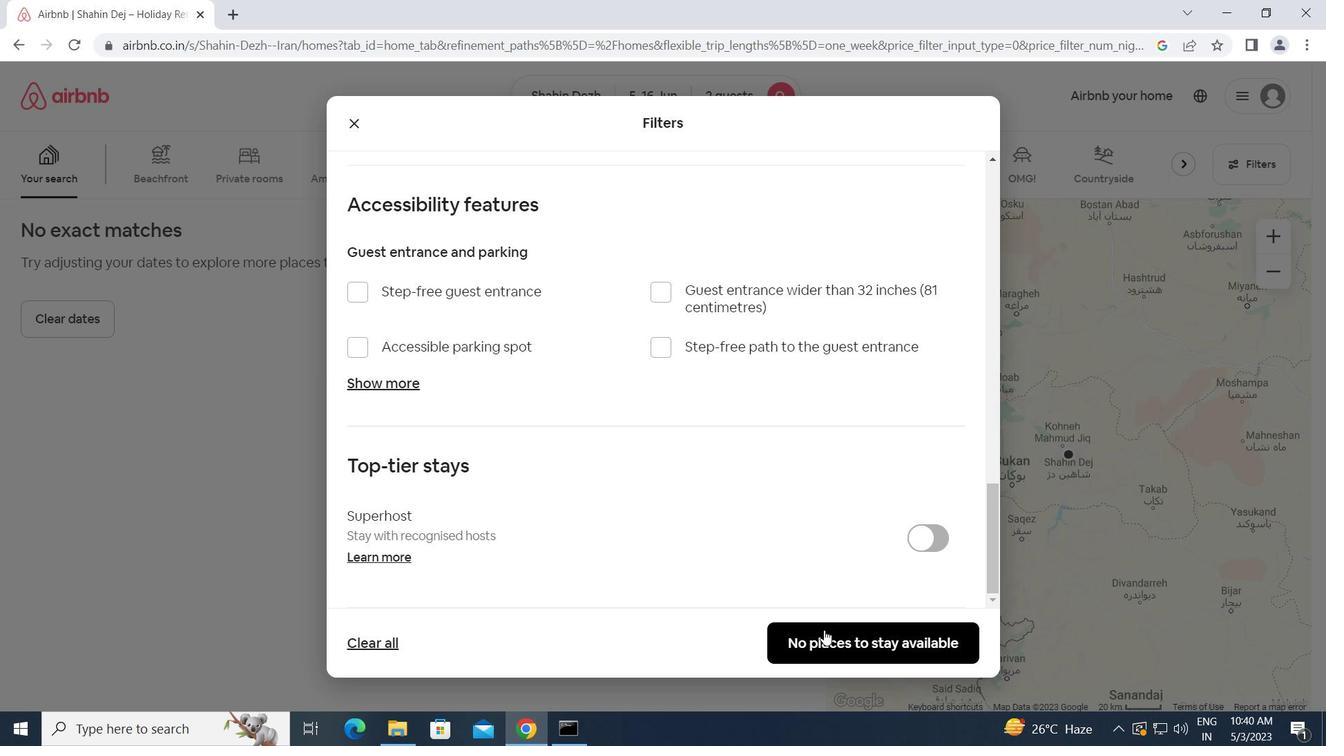 
Action: Mouse moved to (819, 630)
Screenshot: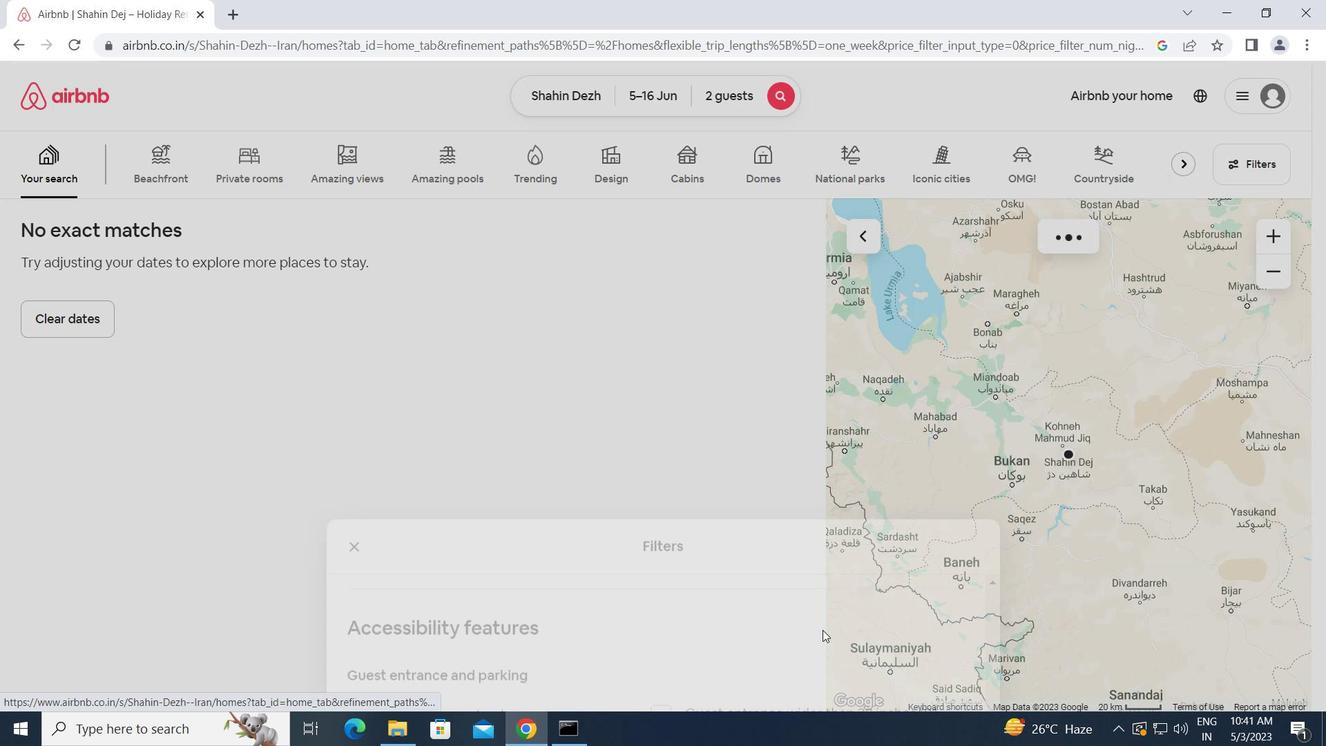 
